 Task: Search one way flight ticket for 2 adults, 2 children, 2 infants in seat in first from St. George: St. George Regional Airport to Laramie: Laramie Regional Airport on 8-3-2023. Choice of flights is Emirates. Number of bags: 7 checked bags. Price is upto 76000. Outbound departure time preference is 13:30.
Action: Mouse moved to (318, 132)
Screenshot: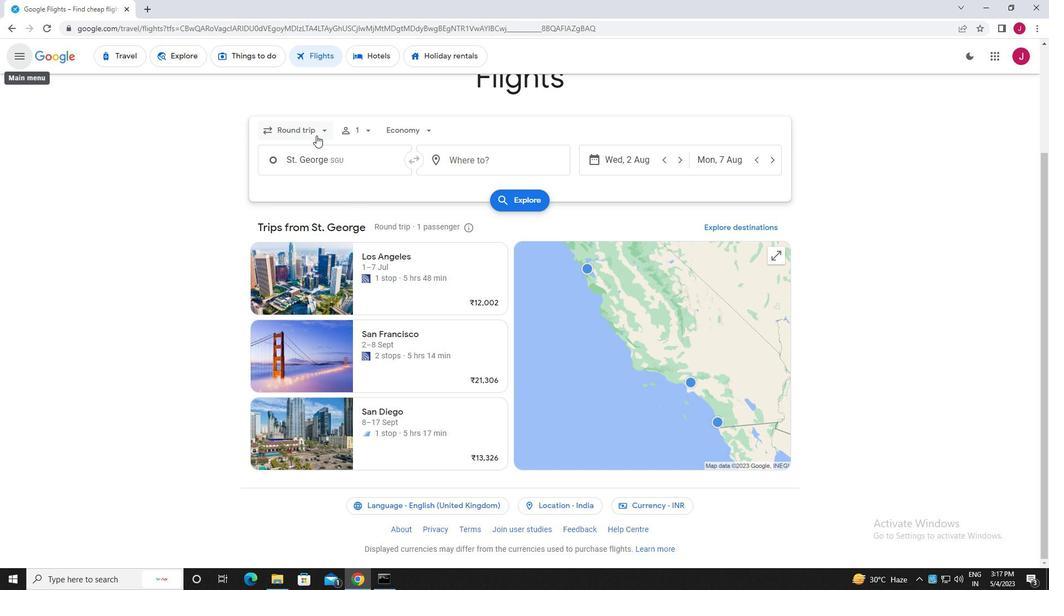 
Action: Mouse pressed left at (318, 132)
Screenshot: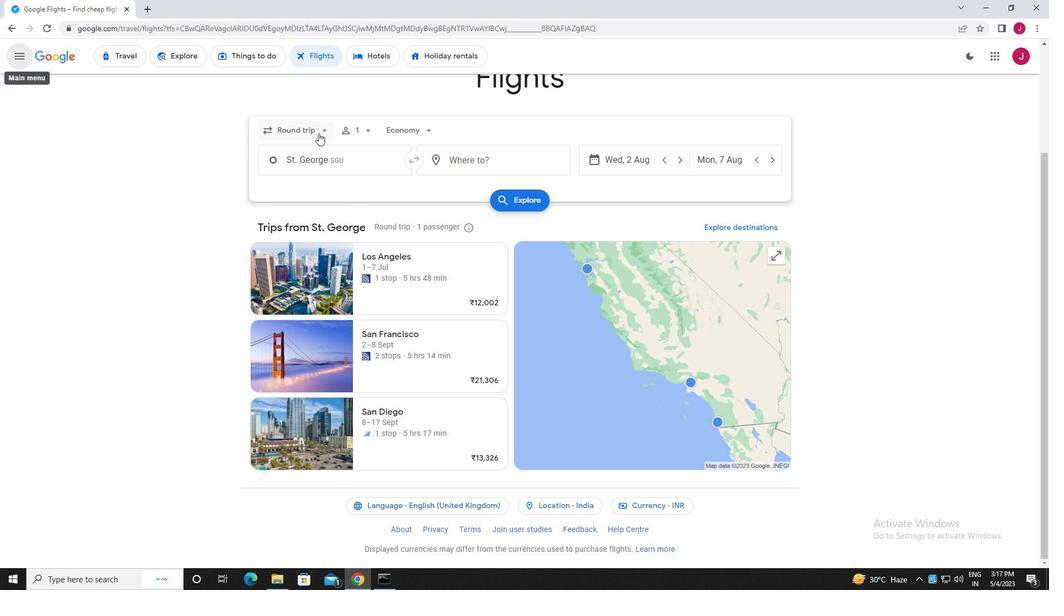 
Action: Mouse moved to (311, 177)
Screenshot: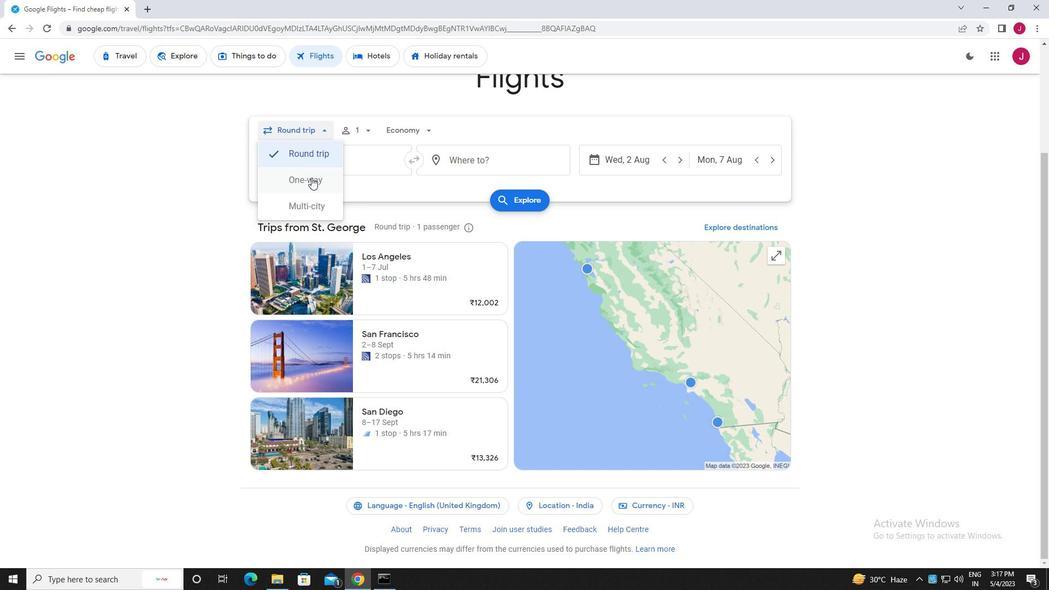 
Action: Mouse pressed left at (311, 177)
Screenshot: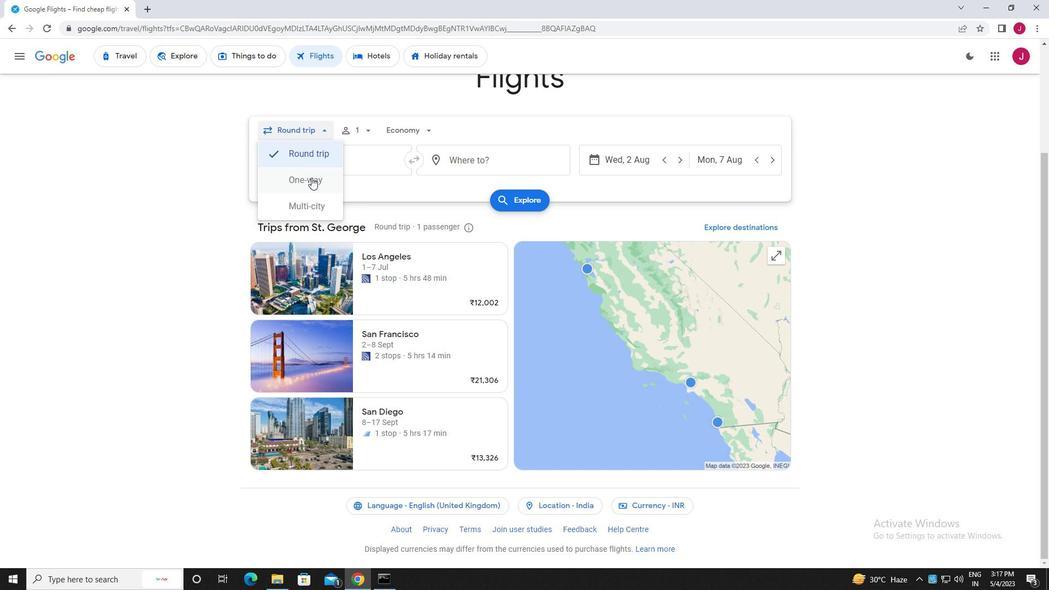 
Action: Mouse moved to (359, 128)
Screenshot: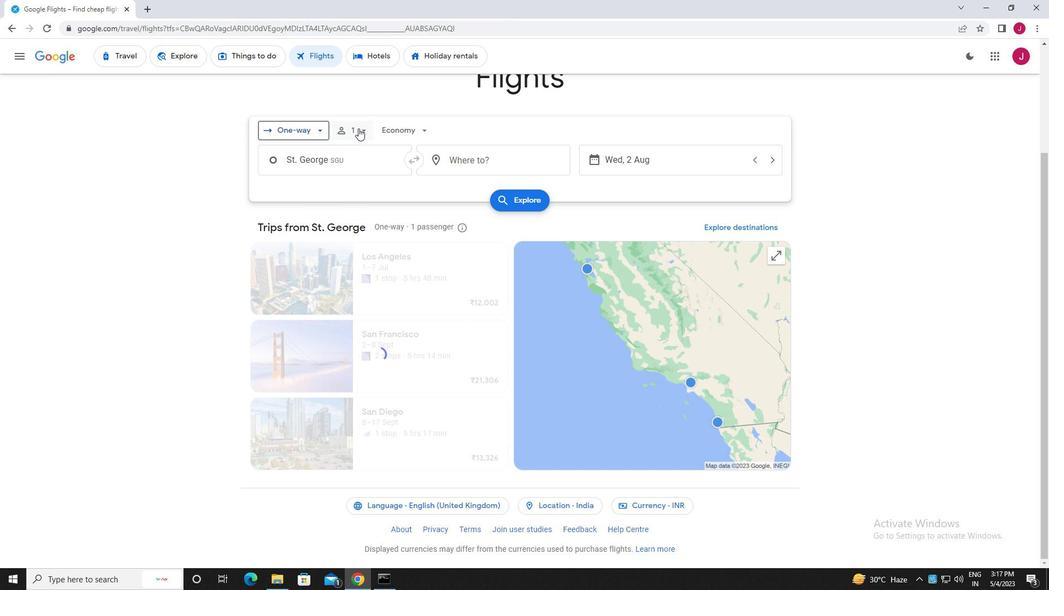 
Action: Mouse pressed left at (359, 128)
Screenshot: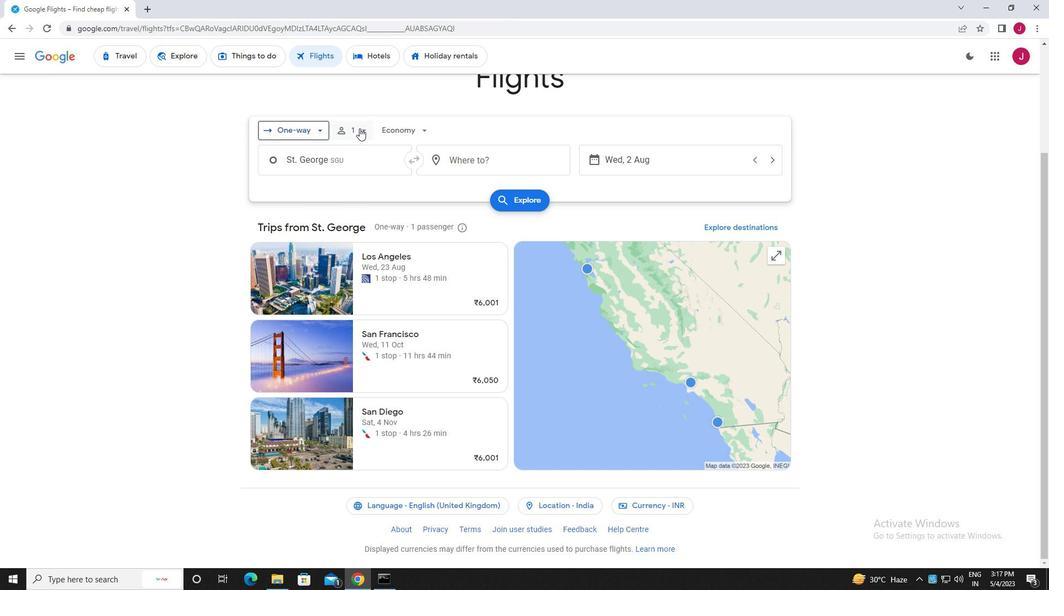 
Action: Mouse moved to (444, 159)
Screenshot: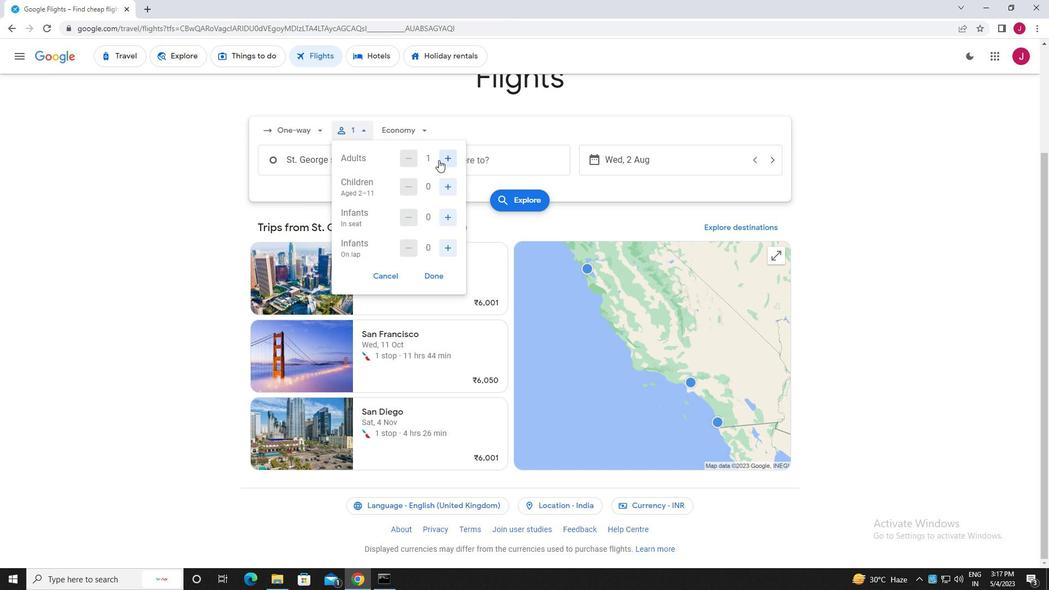 
Action: Mouse pressed left at (444, 159)
Screenshot: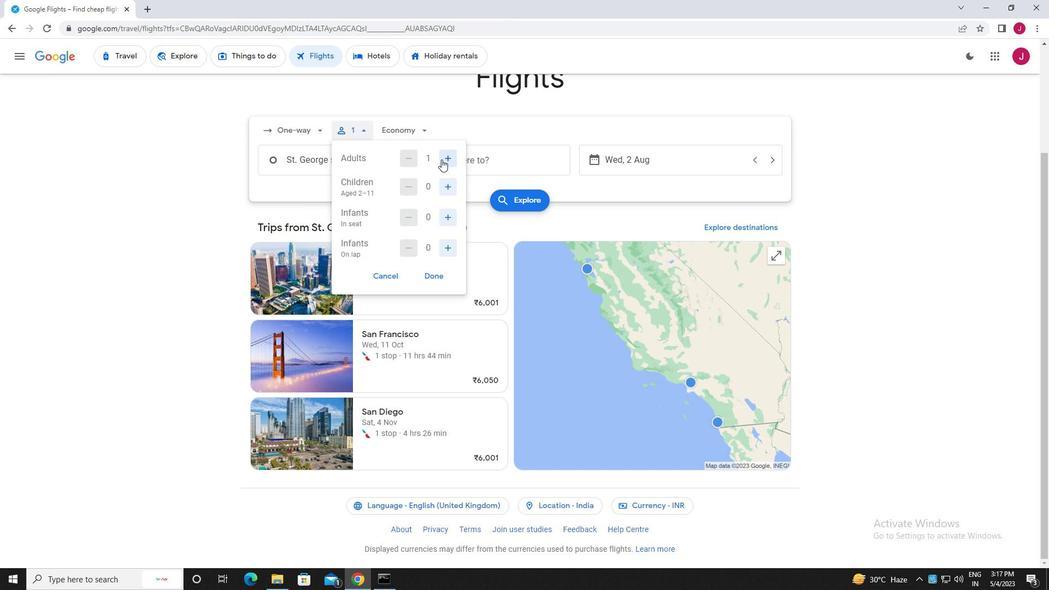 
Action: Mouse moved to (448, 191)
Screenshot: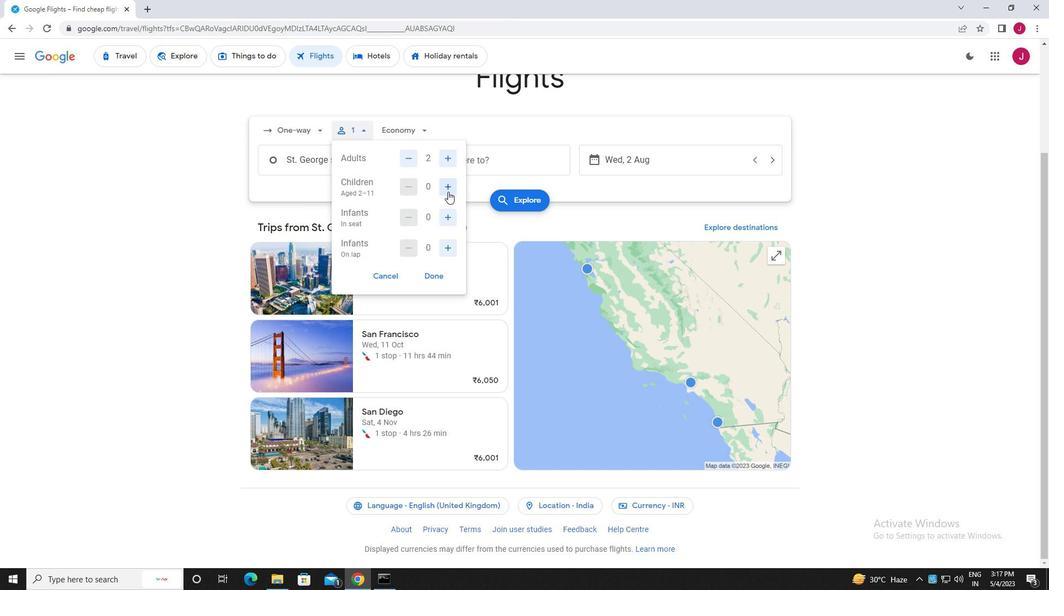 
Action: Mouse pressed left at (448, 191)
Screenshot: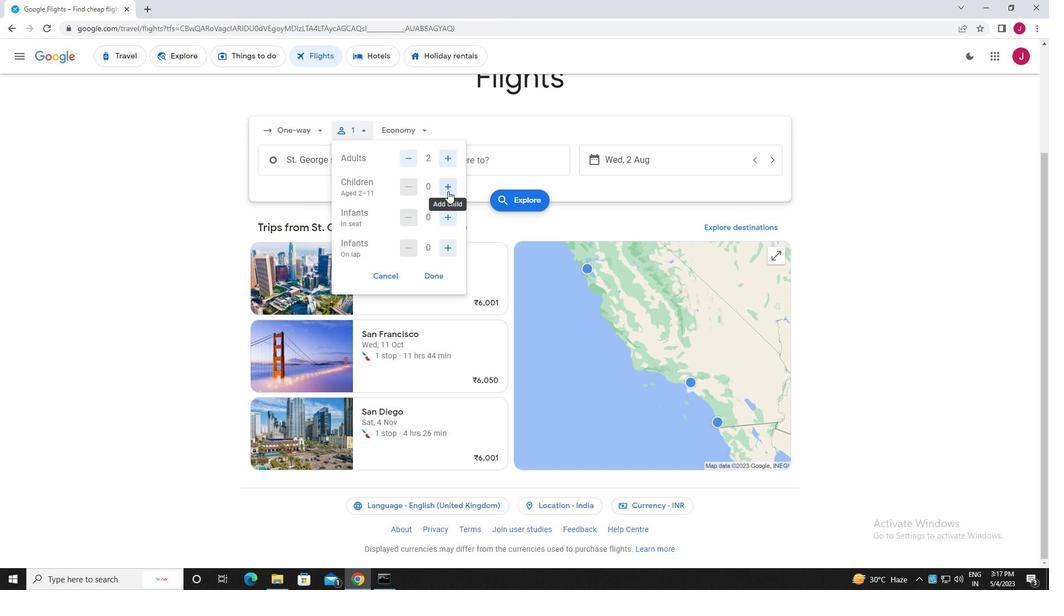 
Action: Mouse pressed left at (448, 191)
Screenshot: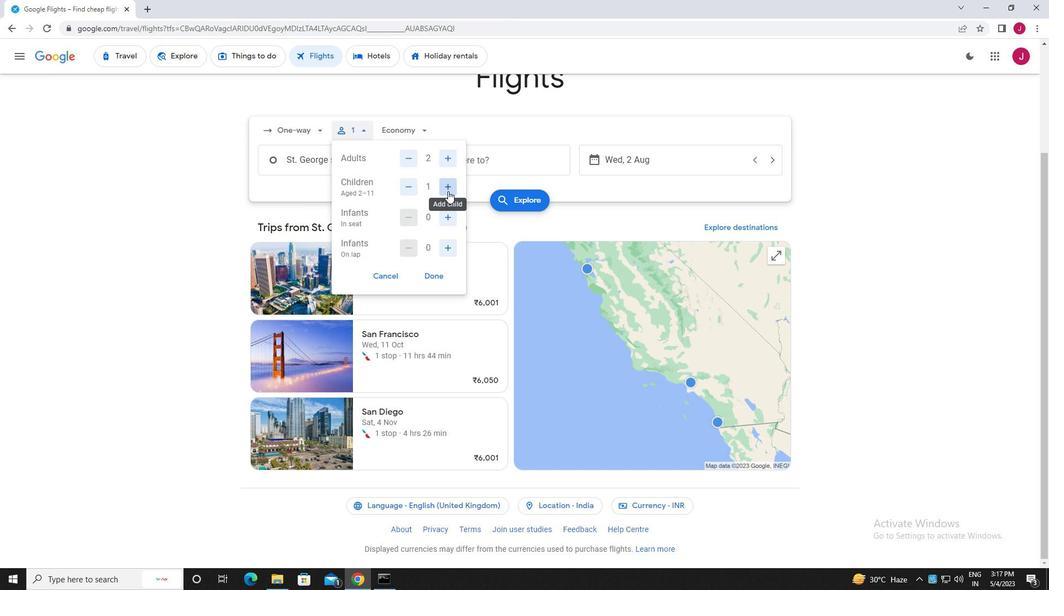 
Action: Mouse moved to (447, 219)
Screenshot: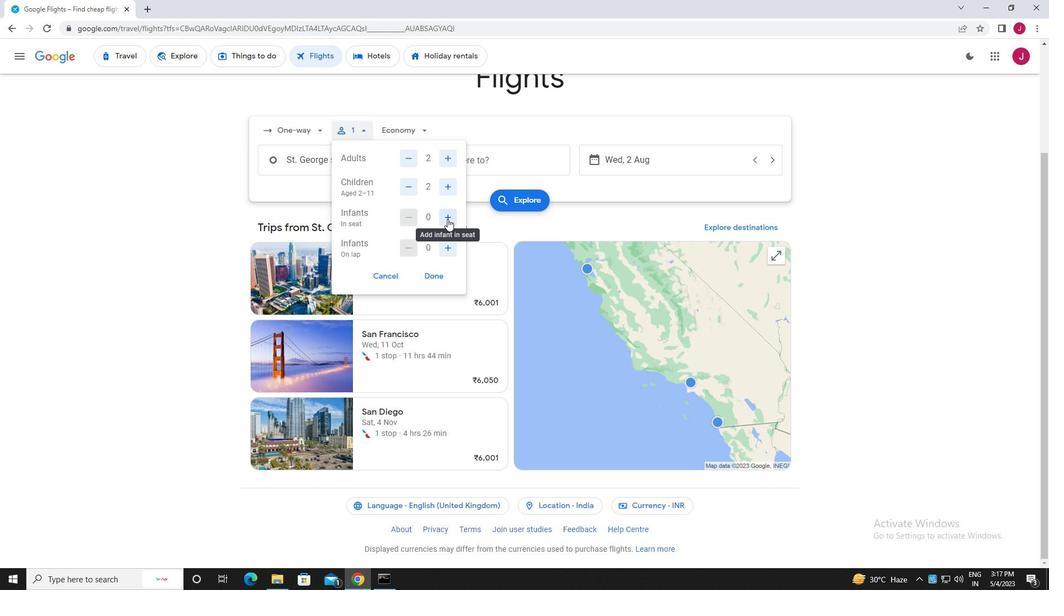 
Action: Mouse pressed left at (447, 219)
Screenshot: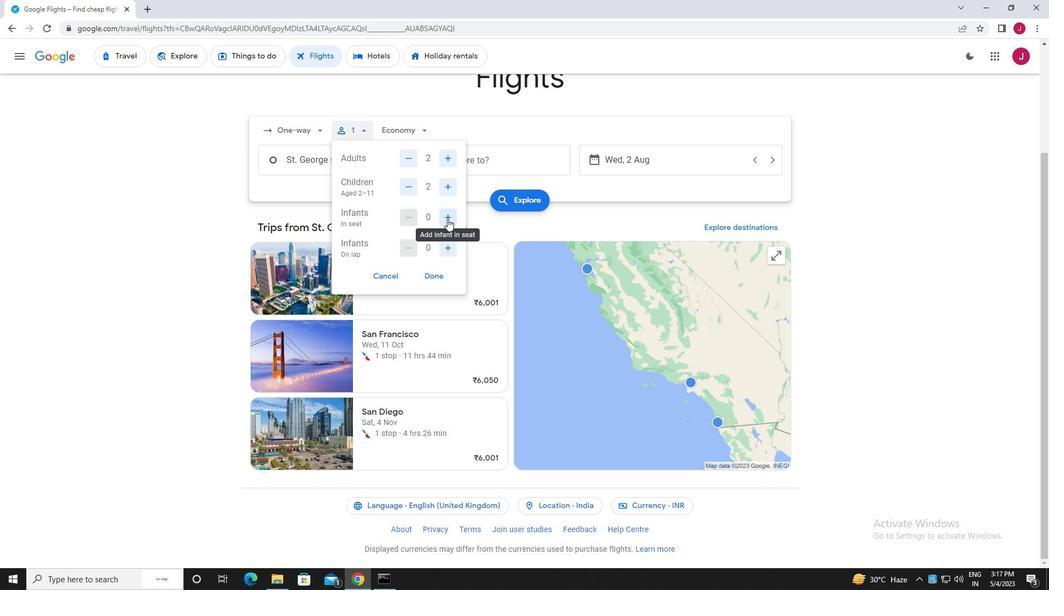 
Action: Mouse pressed left at (447, 219)
Screenshot: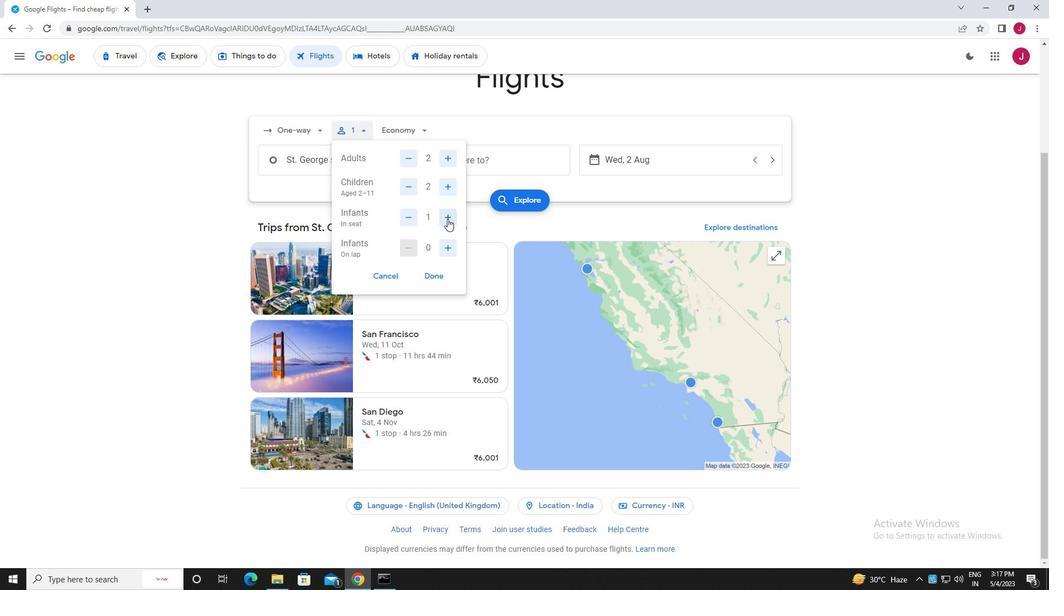 
Action: Mouse moved to (437, 275)
Screenshot: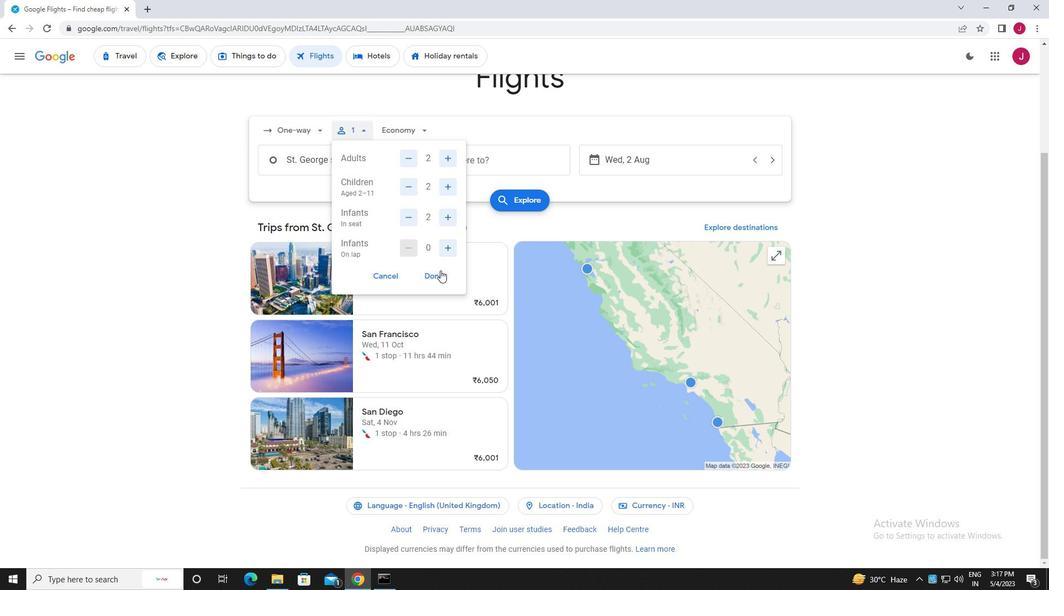 
Action: Mouse pressed left at (437, 275)
Screenshot: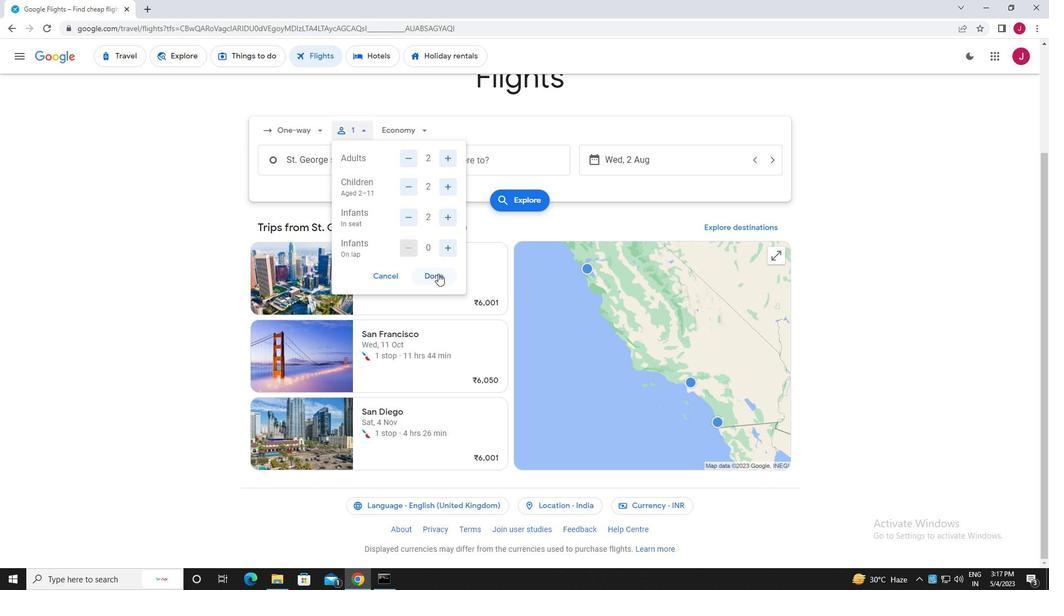 
Action: Mouse moved to (406, 131)
Screenshot: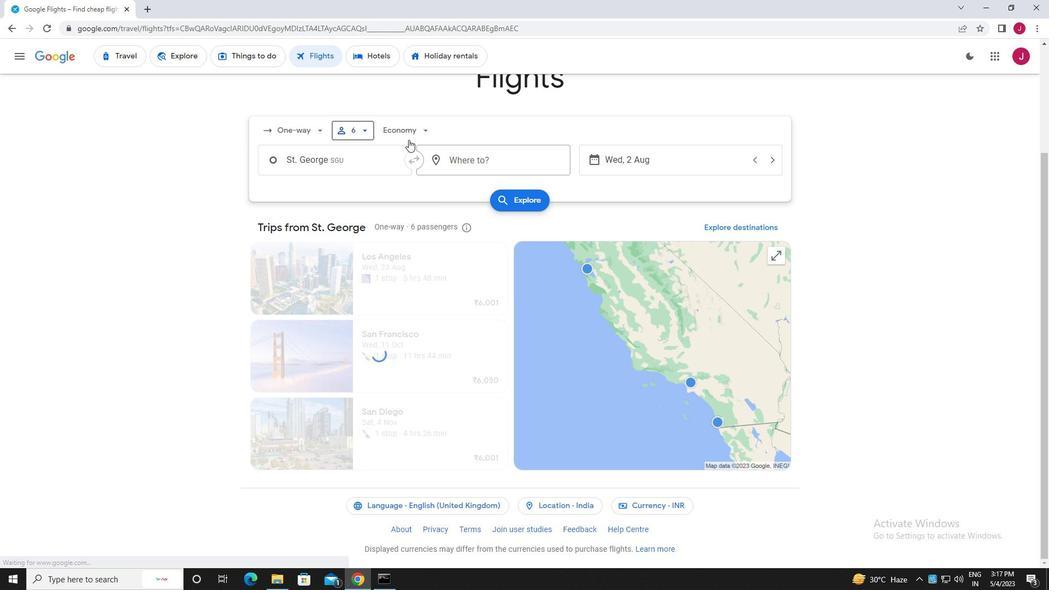 
Action: Mouse pressed left at (406, 131)
Screenshot: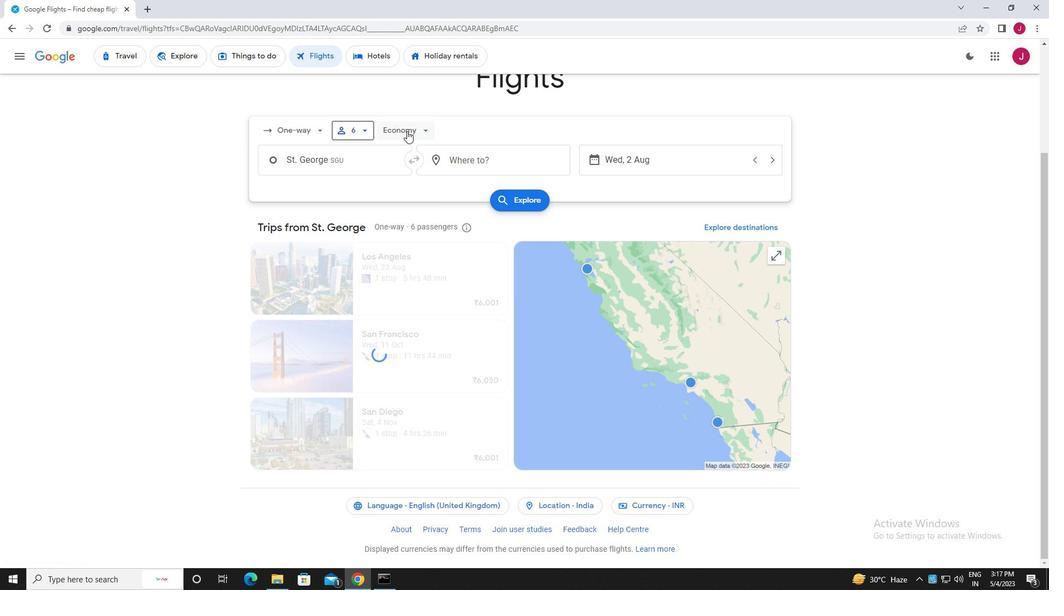 
Action: Mouse moved to (419, 231)
Screenshot: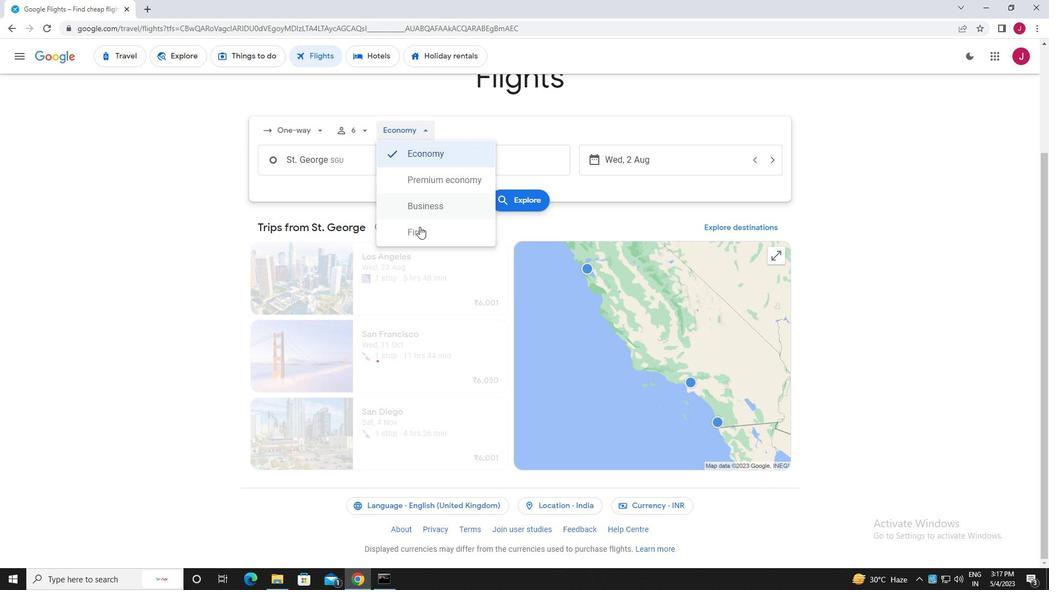 
Action: Mouse pressed left at (419, 231)
Screenshot: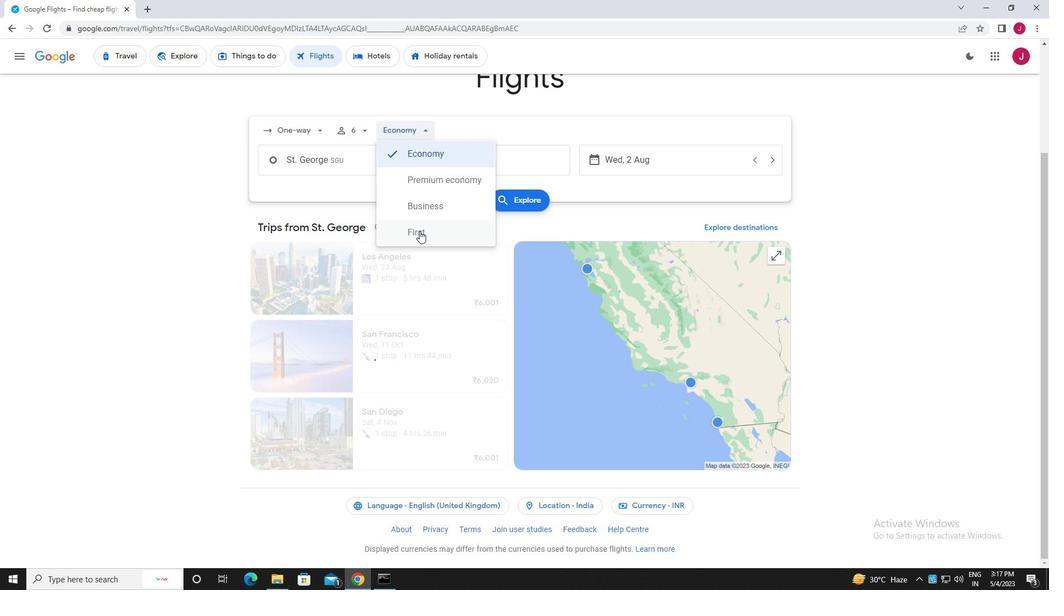 
Action: Mouse moved to (358, 159)
Screenshot: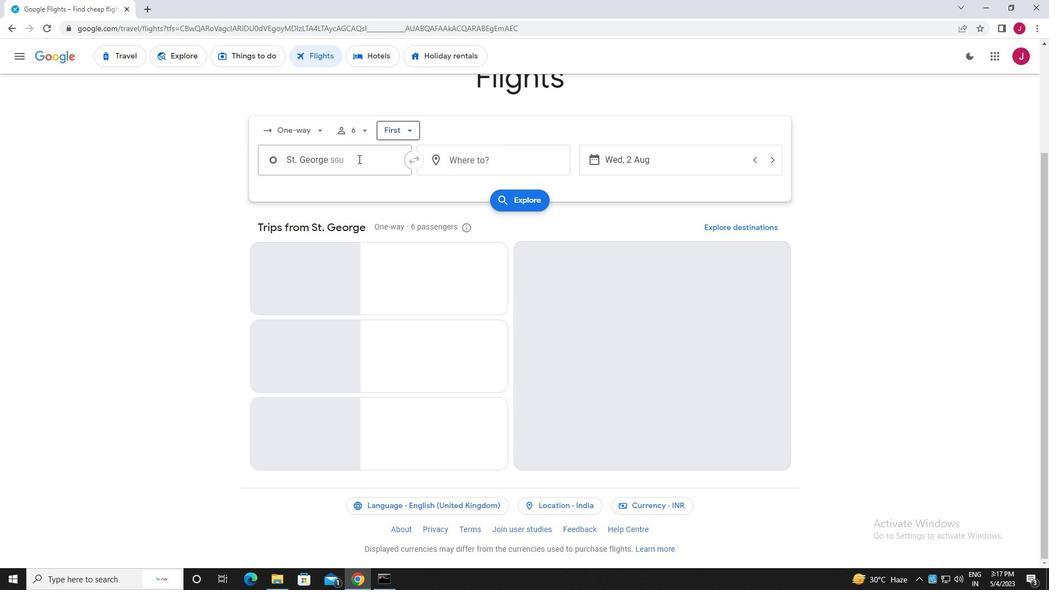 
Action: Mouse pressed left at (358, 159)
Screenshot: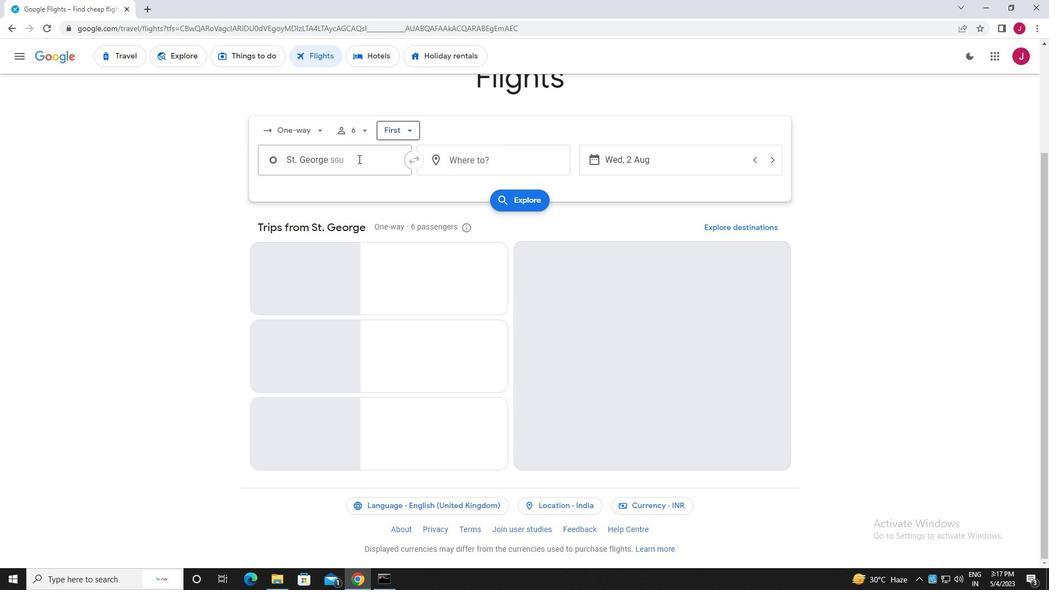 
Action: Mouse moved to (366, 159)
Screenshot: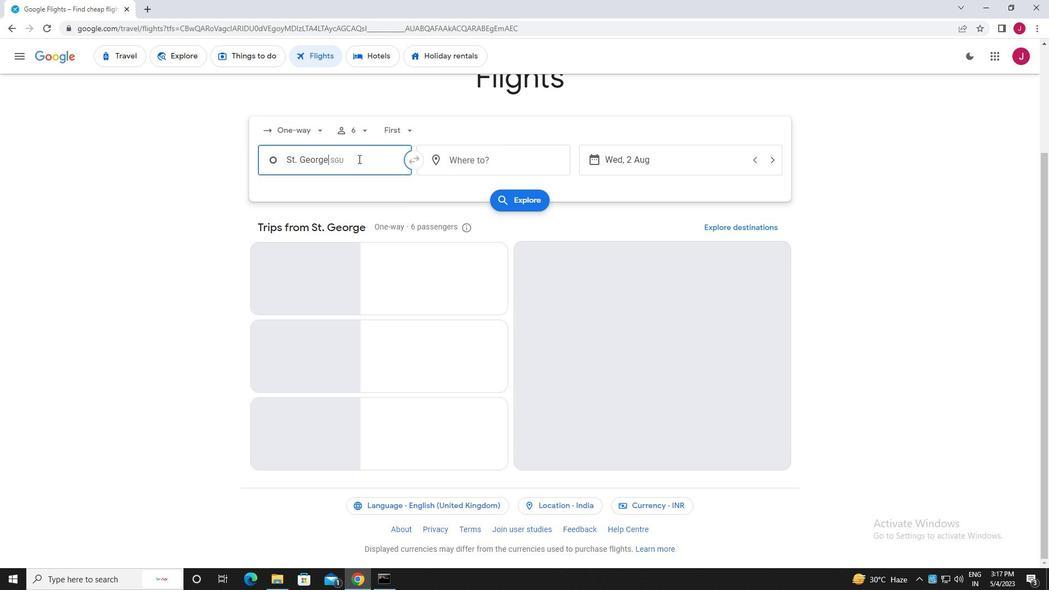 
Action: Key pressed st<Key.space>george
Screenshot: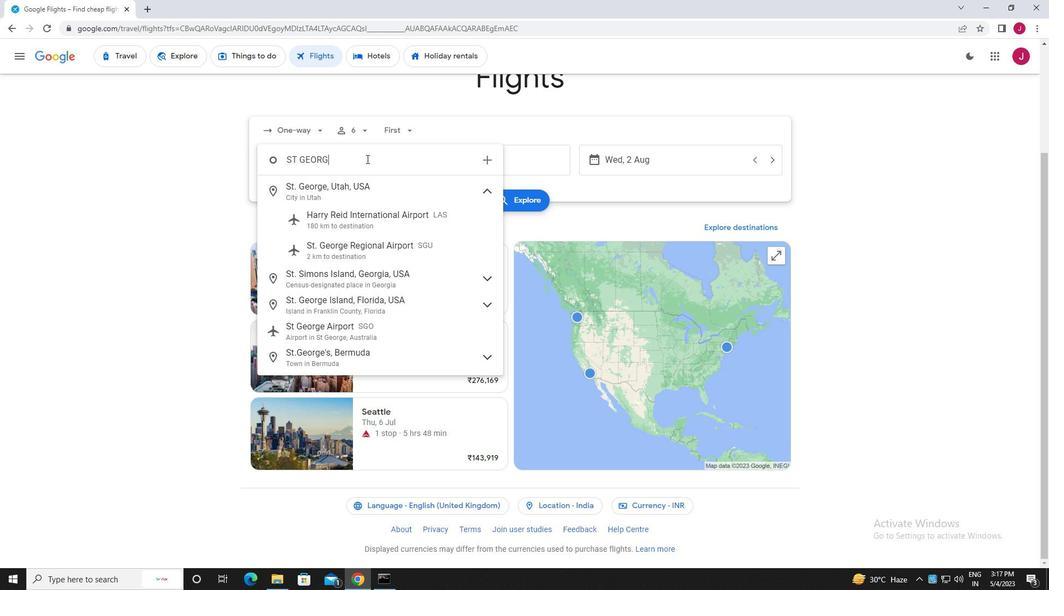 
Action: Mouse moved to (397, 251)
Screenshot: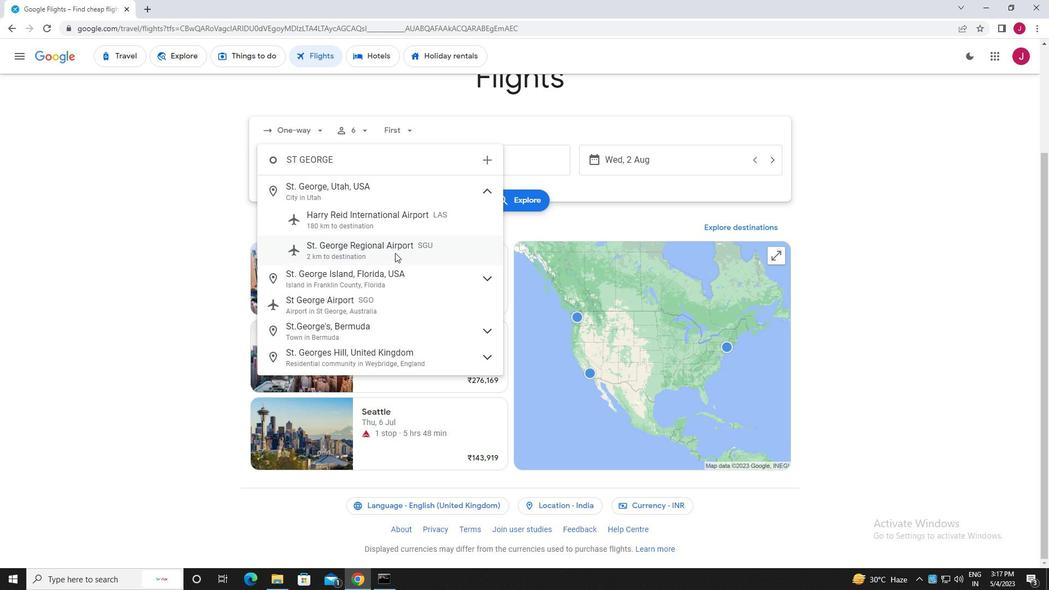 
Action: Mouse pressed left at (397, 251)
Screenshot: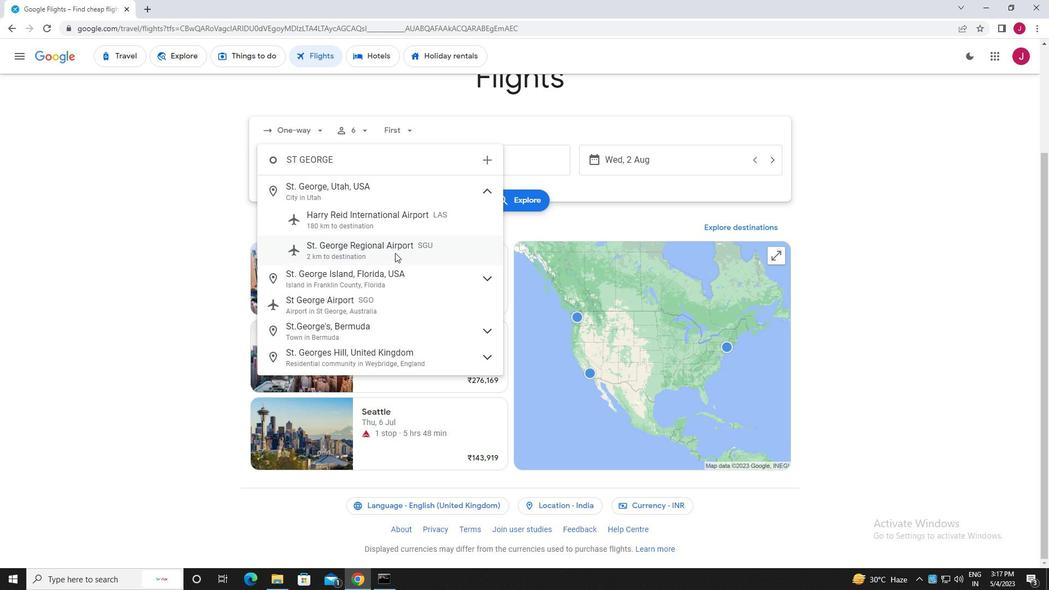 
Action: Mouse moved to (494, 166)
Screenshot: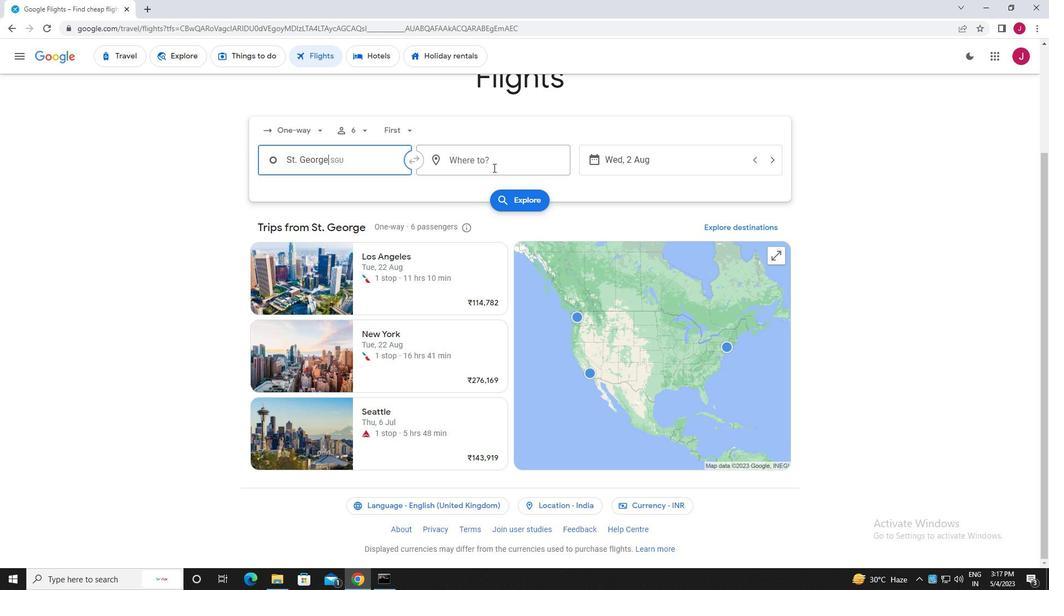 
Action: Mouse pressed left at (494, 166)
Screenshot: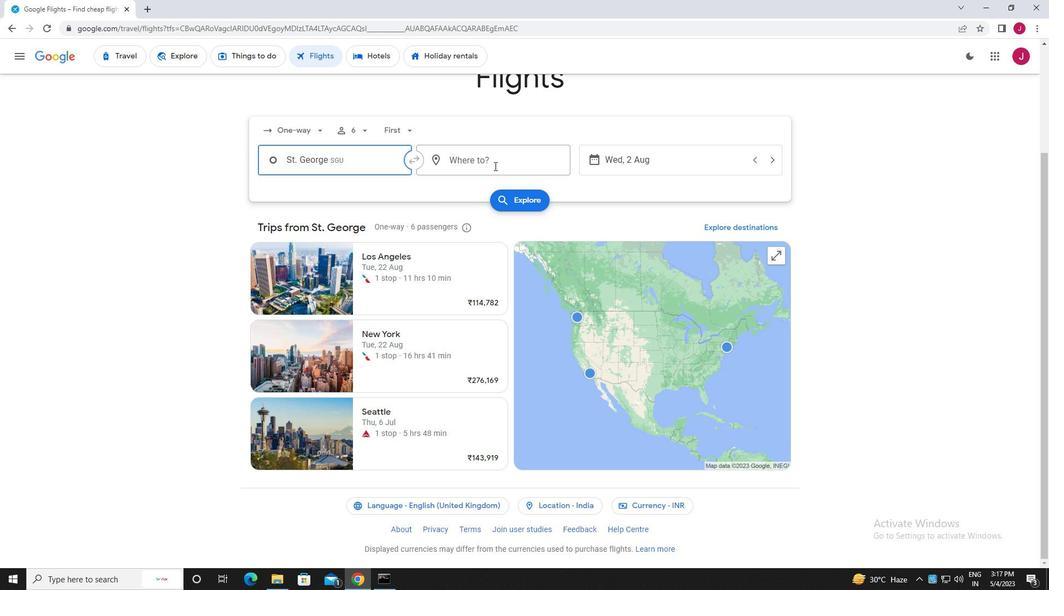 
Action: Mouse moved to (504, 166)
Screenshot: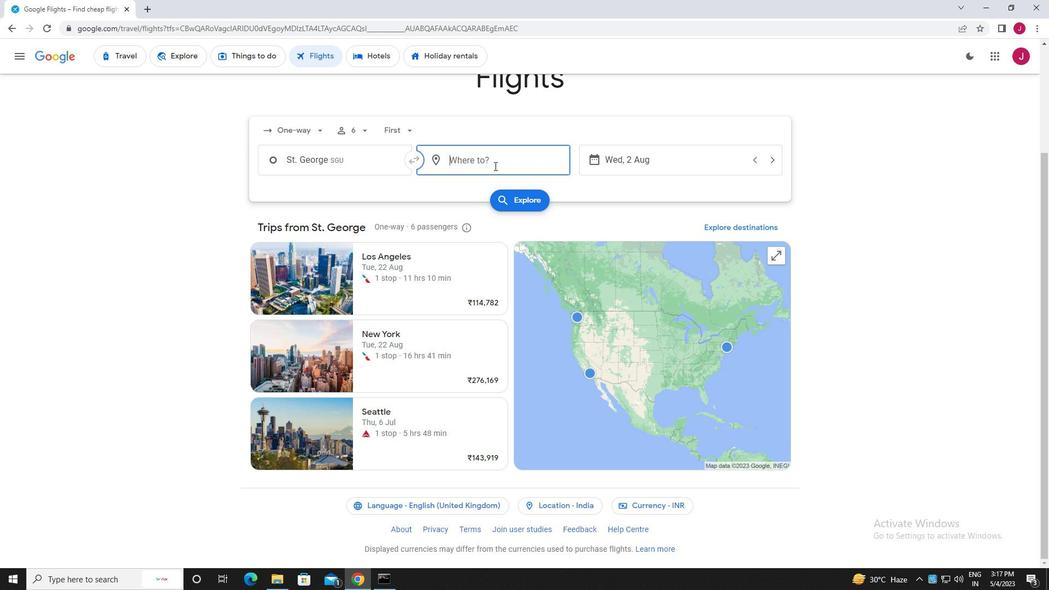 
Action: Key pressed laram
Screenshot: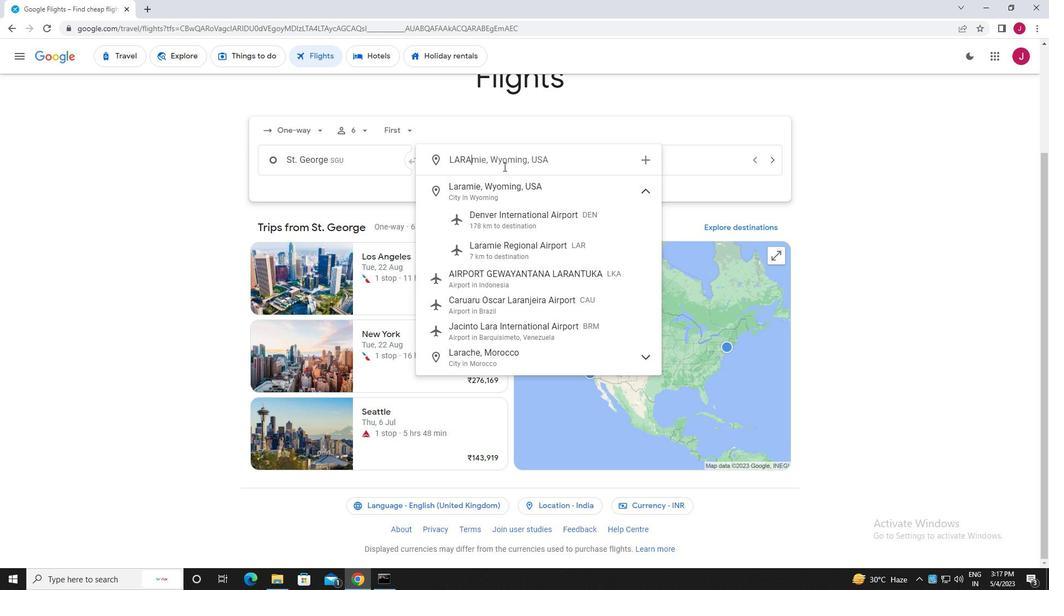 
Action: Mouse moved to (535, 242)
Screenshot: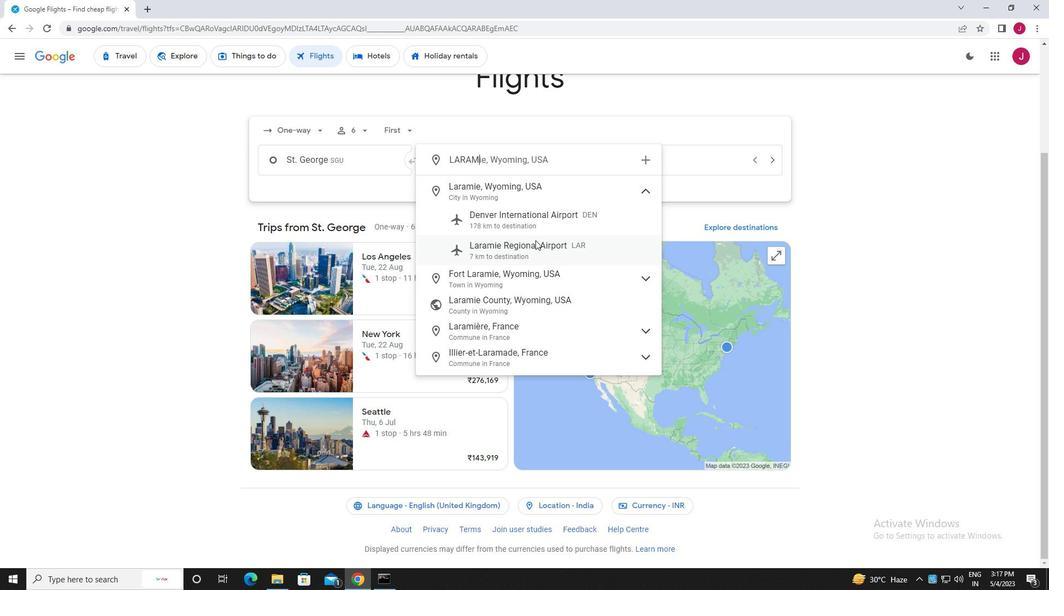 
Action: Mouse pressed left at (535, 242)
Screenshot: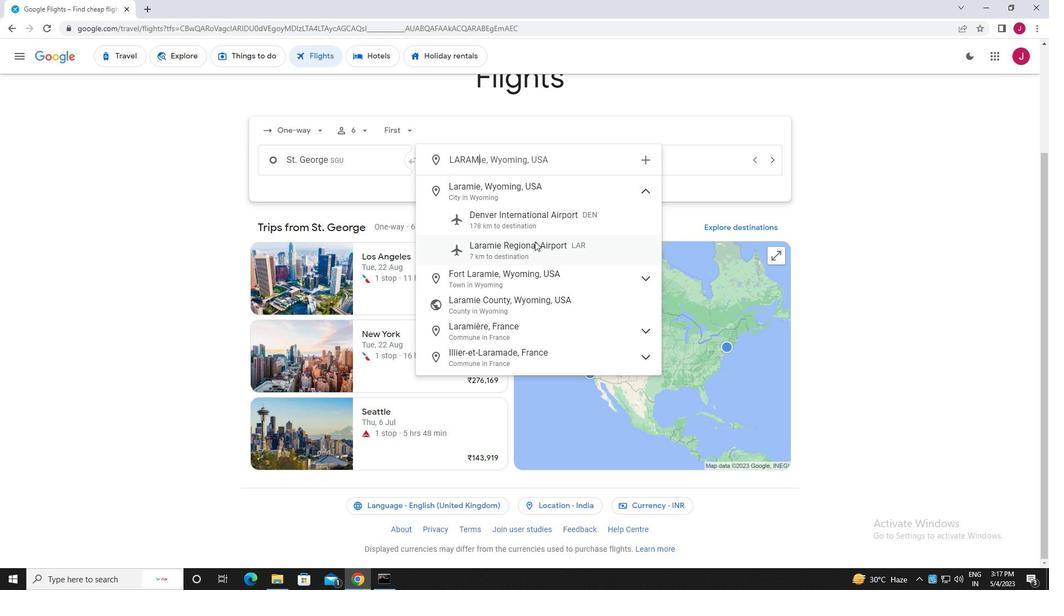 
Action: Mouse moved to (636, 162)
Screenshot: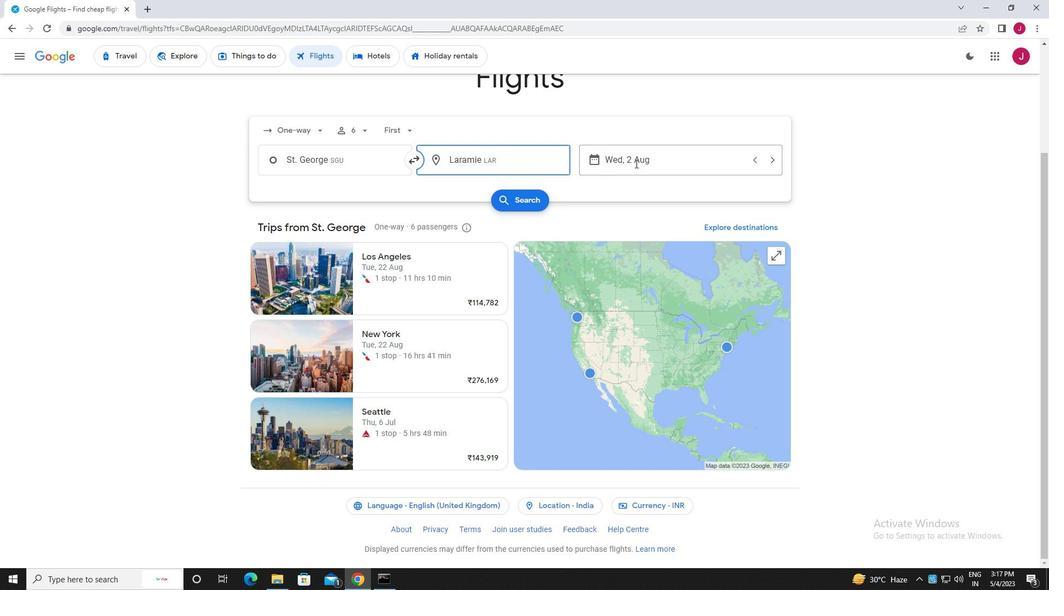 
Action: Mouse pressed left at (636, 162)
Screenshot: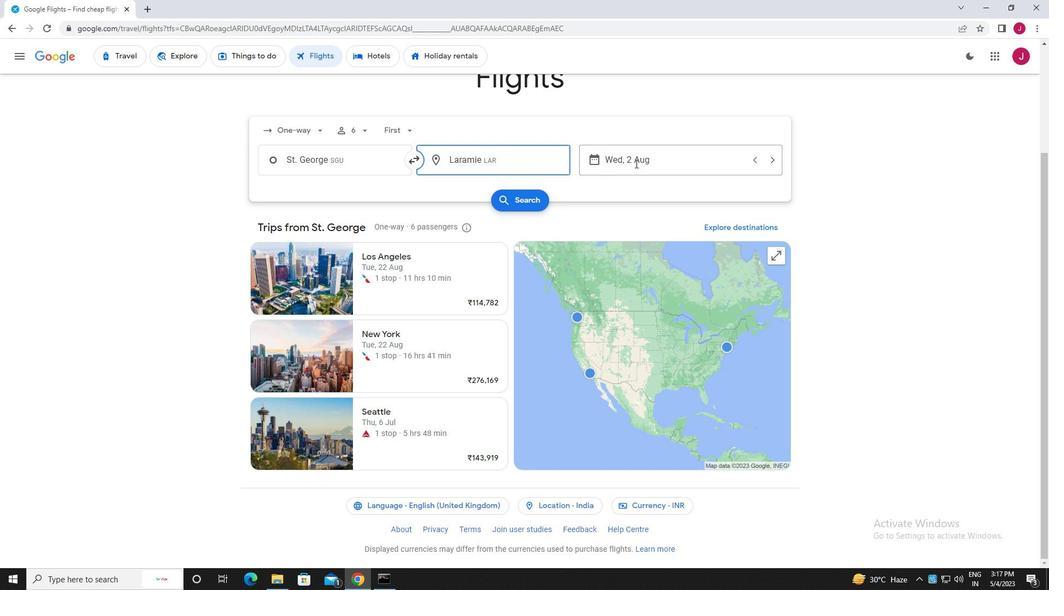 
Action: Mouse moved to (503, 246)
Screenshot: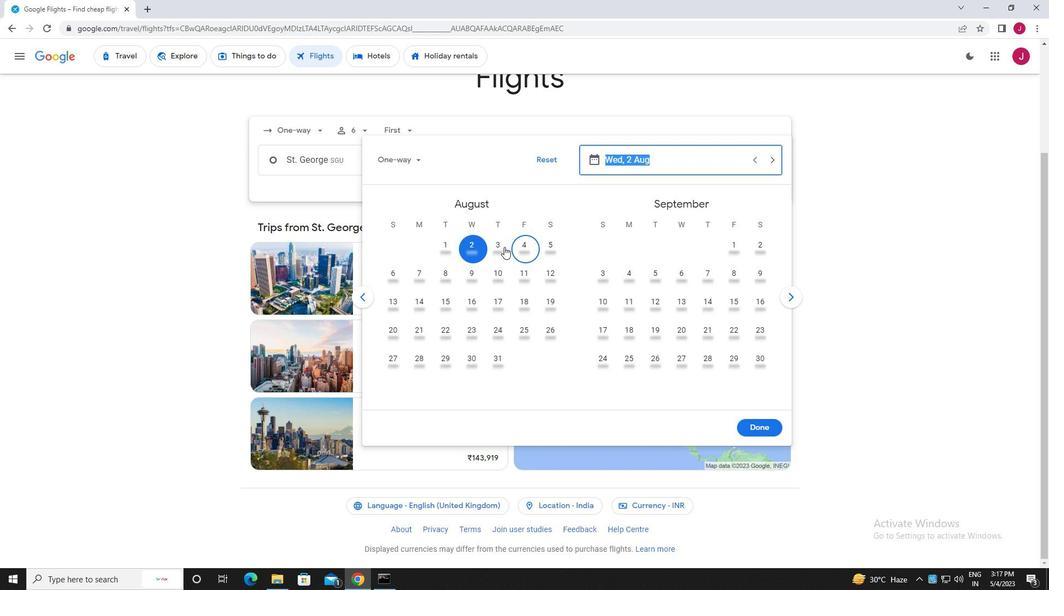 
Action: Mouse pressed left at (503, 246)
Screenshot: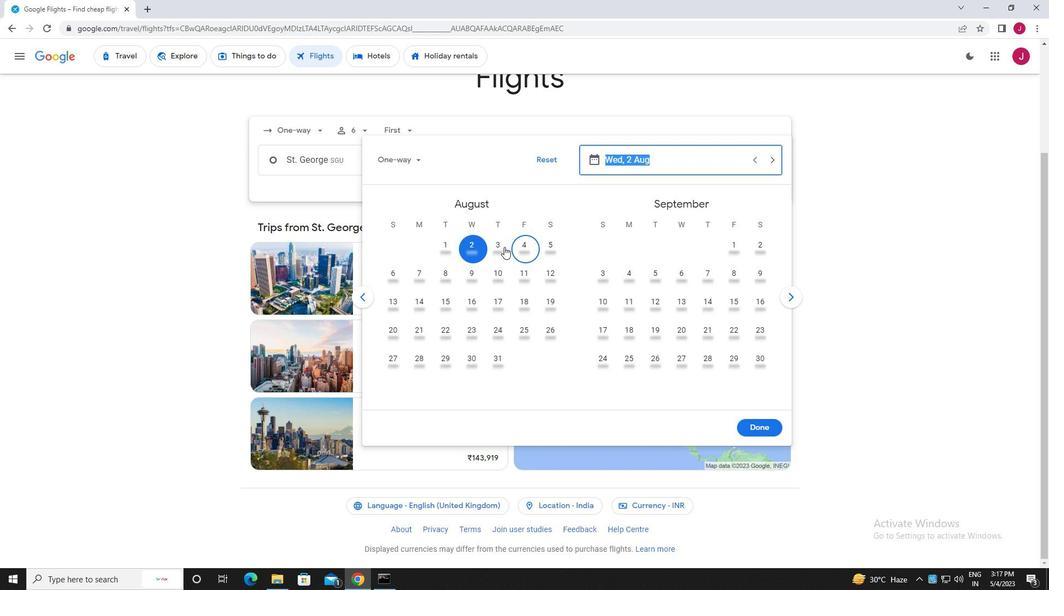 
Action: Mouse moved to (756, 427)
Screenshot: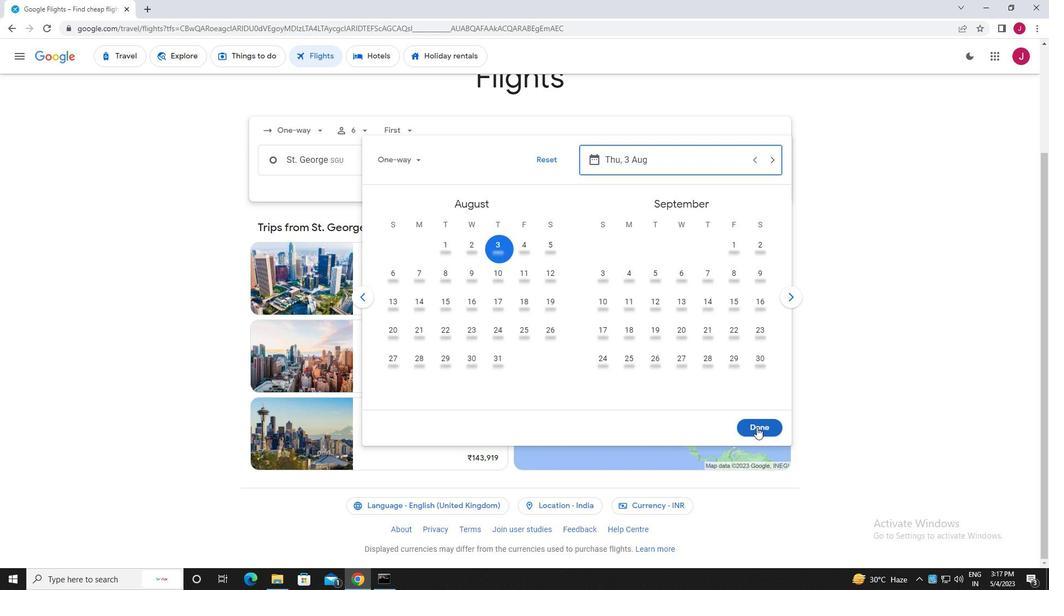 
Action: Mouse pressed left at (756, 427)
Screenshot: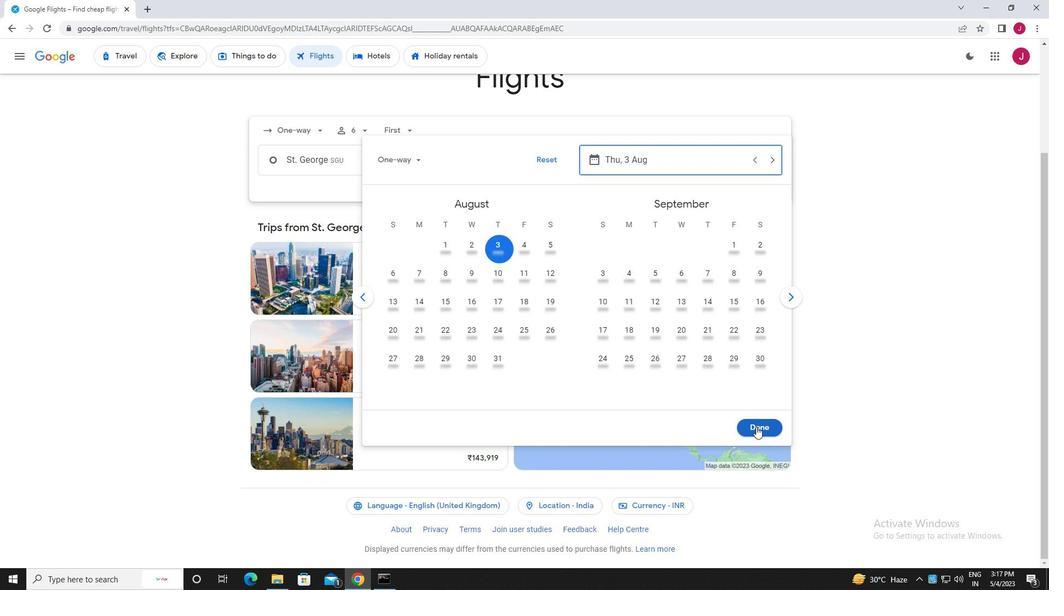 
Action: Mouse moved to (528, 200)
Screenshot: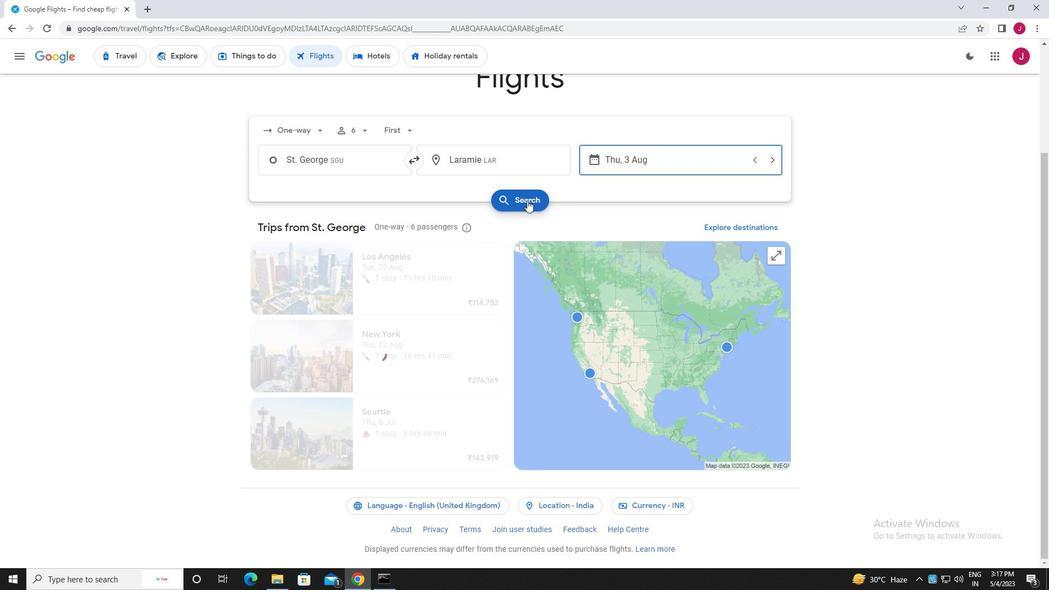 
Action: Mouse pressed left at (528, 200)
Screenshot: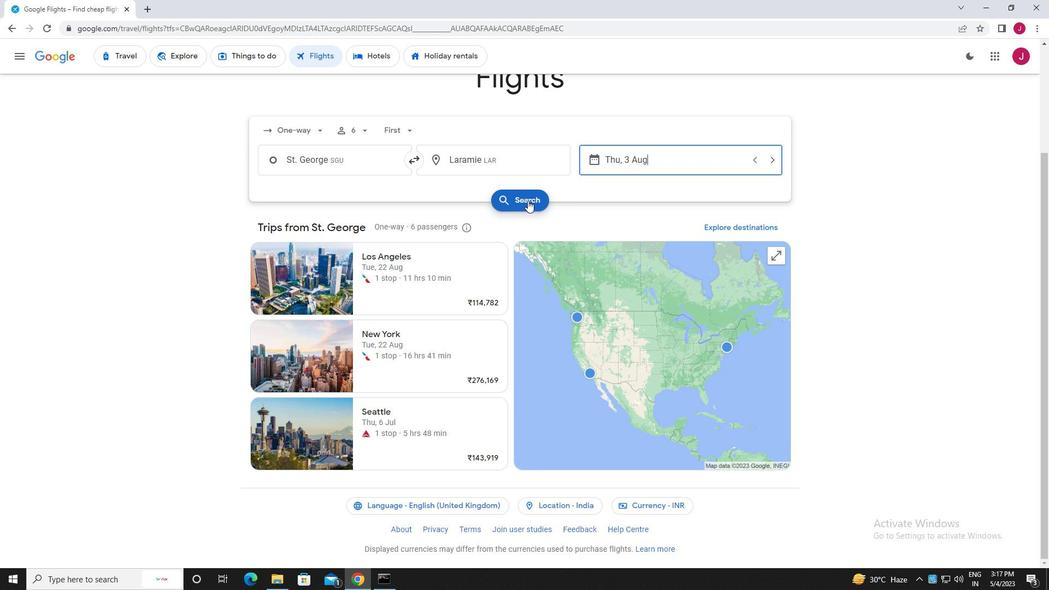
Action: Mouse moved to (285, 154)
Screenshot: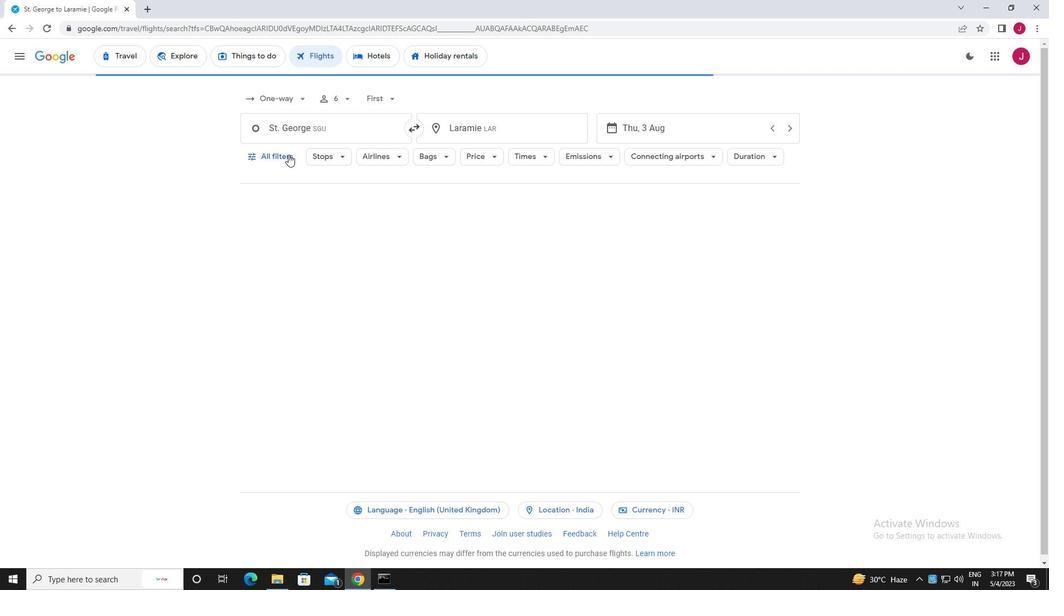 
Action: Mouse pressed left at (285, 154)
Screenshot: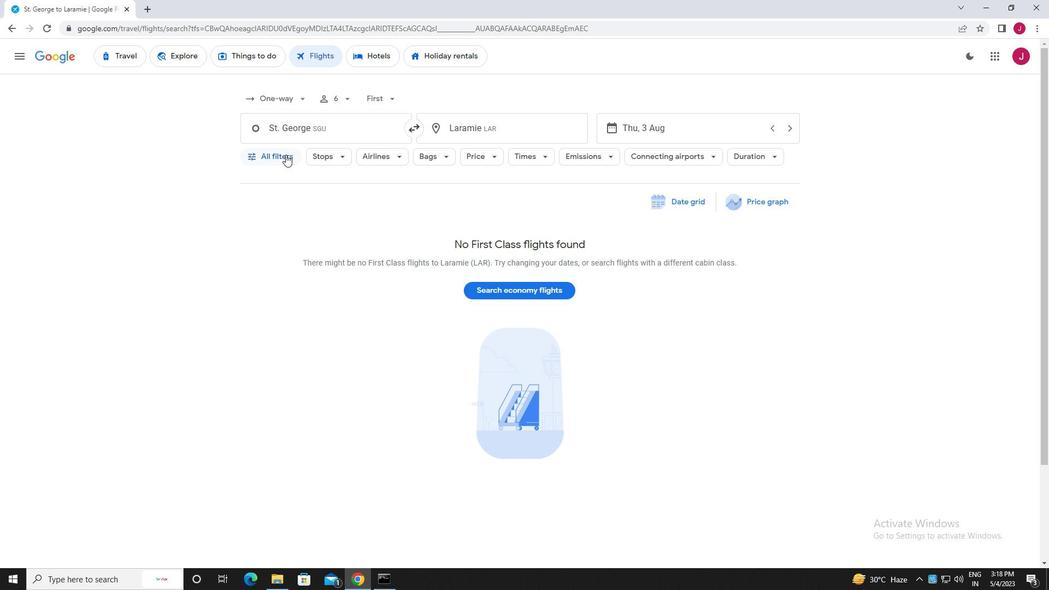 
Action: Mouse moved to (295, 193)
Screenshot: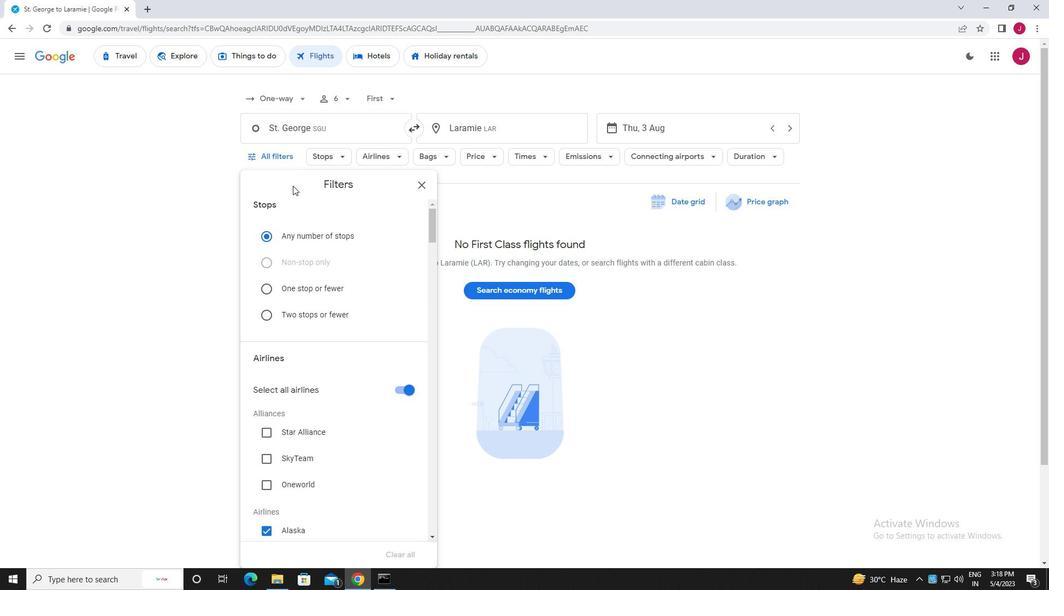 
Action: Mouse scrolled (295, 193) with delta (0, 0)
Screenshot: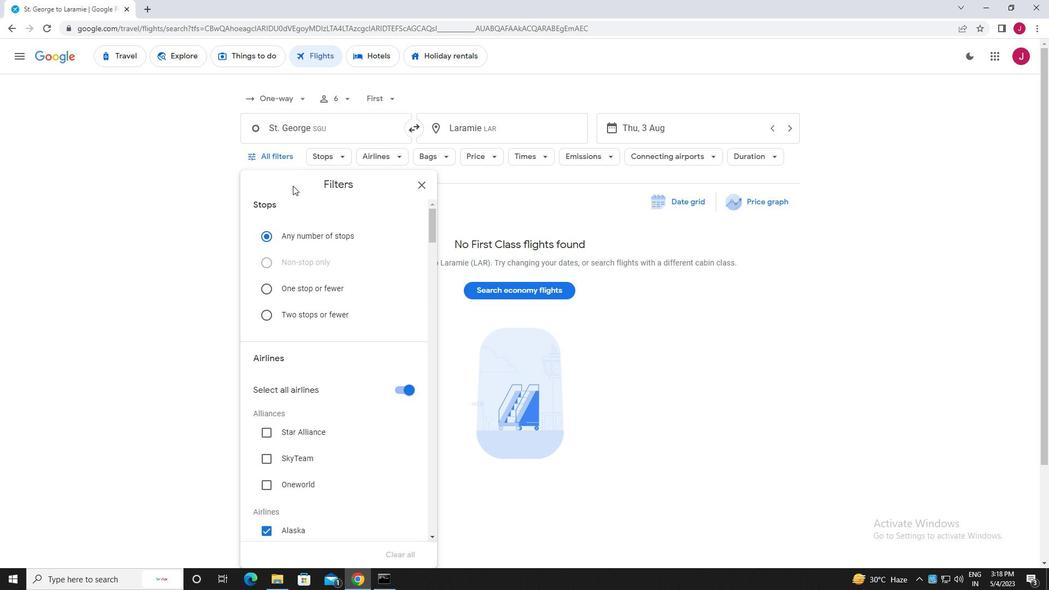 
Action: Mouse scrolled (295, 193) with delta (0, 0)
Screenshot: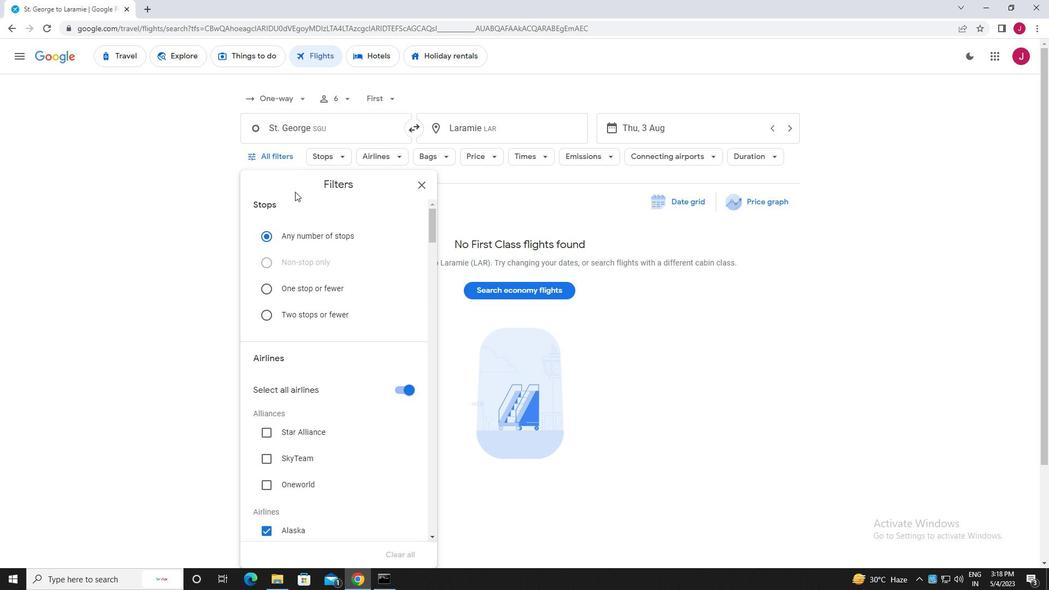 
Action: Mouse moved to (296, 194)
Screenshot: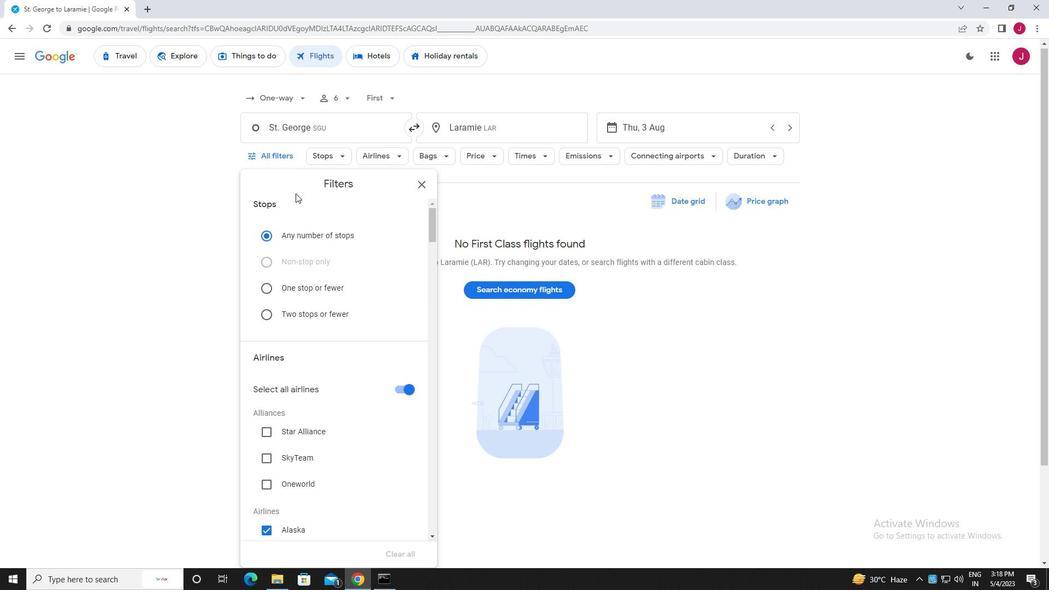 
Action: Mouse scrolled (296, 193) with delta (0, 0)
Screenshot: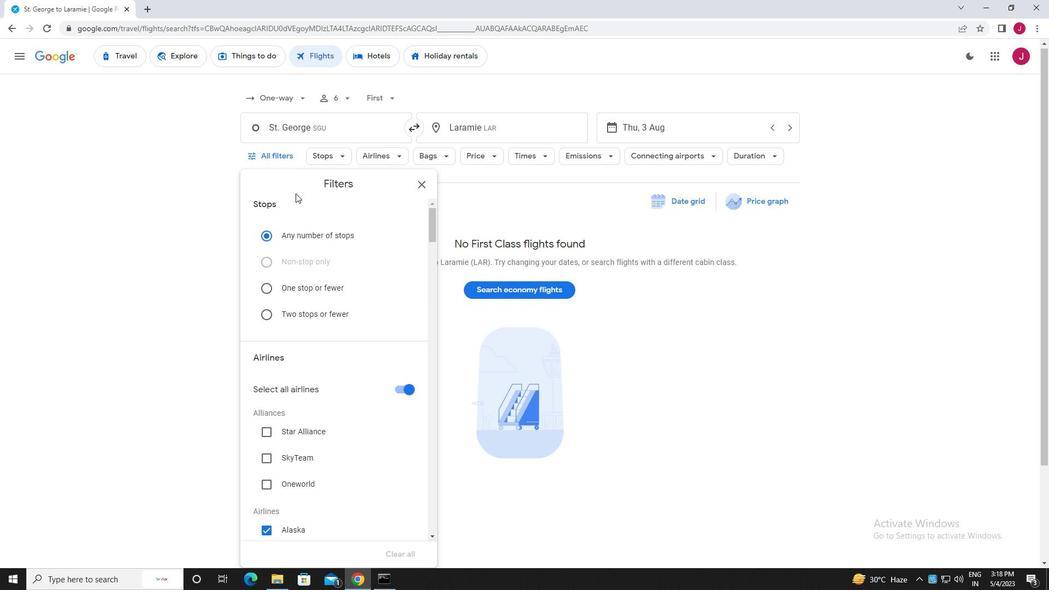 
Action: Mouse moved to (296, 194)
Screenshot: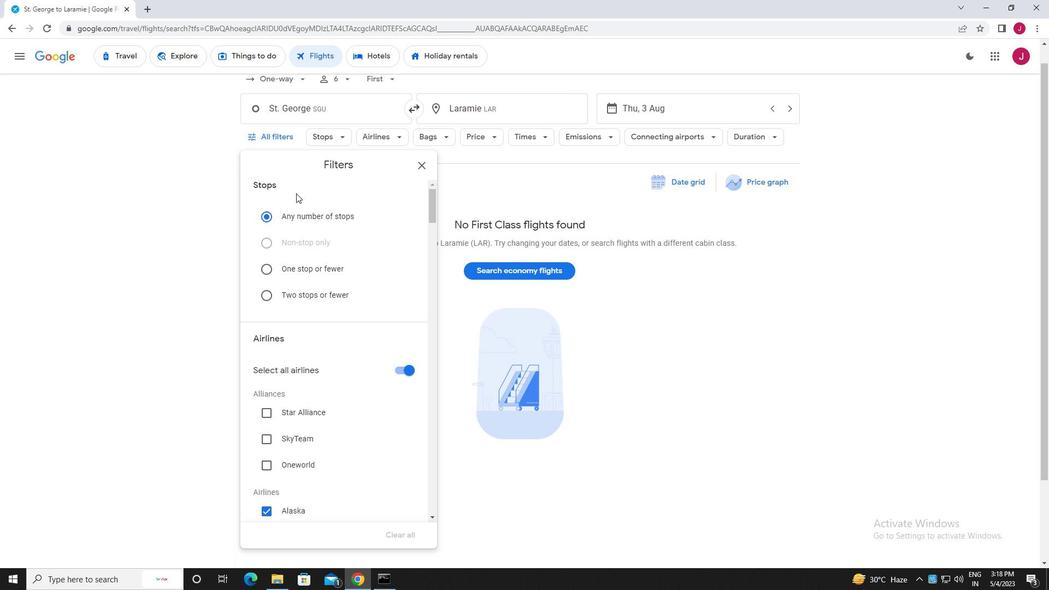 
Action: Mouse scrolled (296, 193) with delta (0, 0)
Screenshot: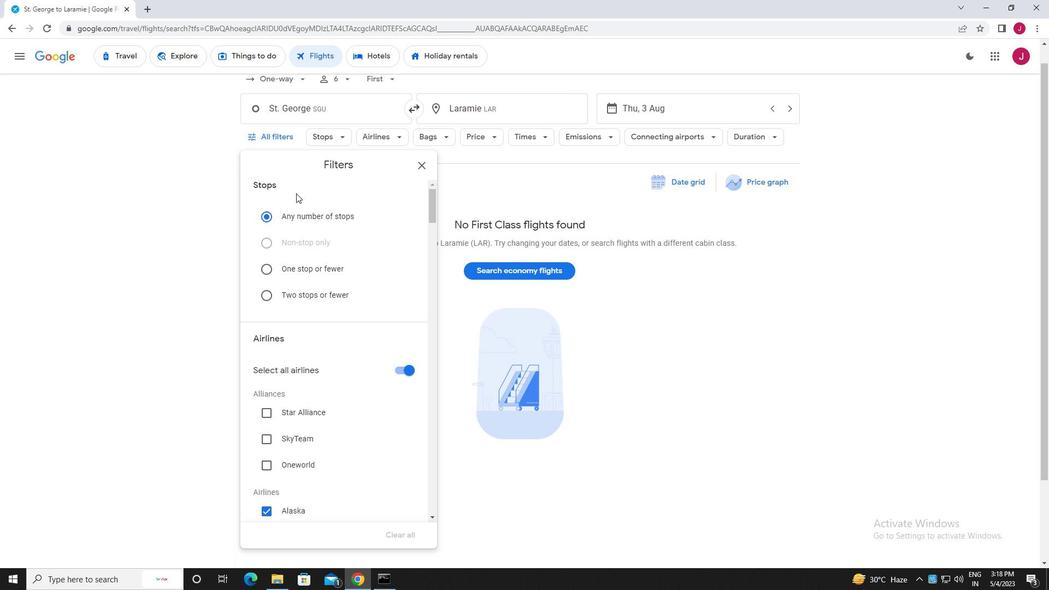 
Action: Mouse moved to (327, 199)
Screenshot: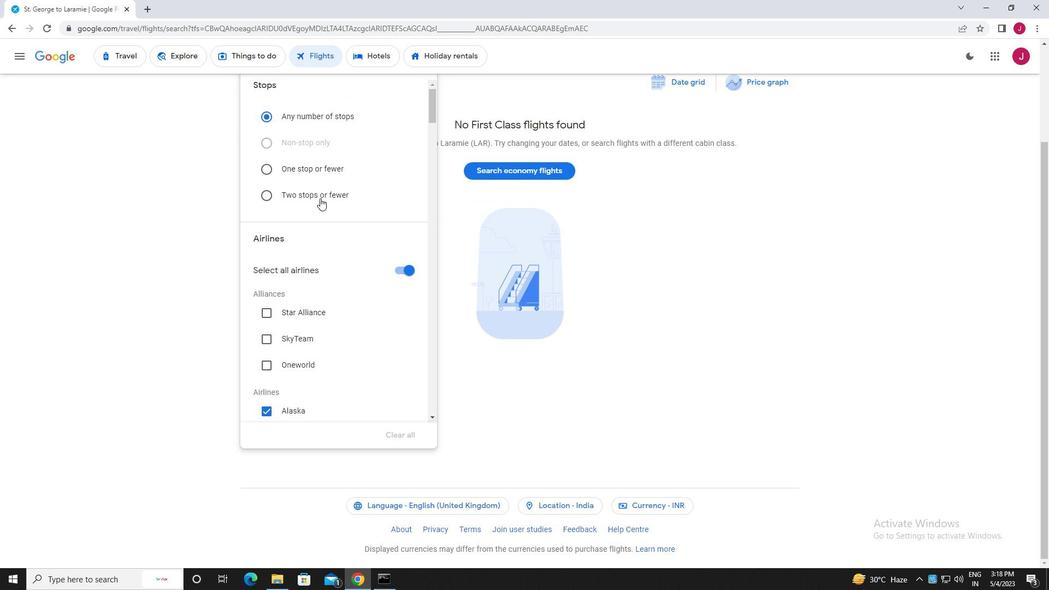 
Action: Mouse scrolled (327, 199) with delta (0, 0)
Screenshot: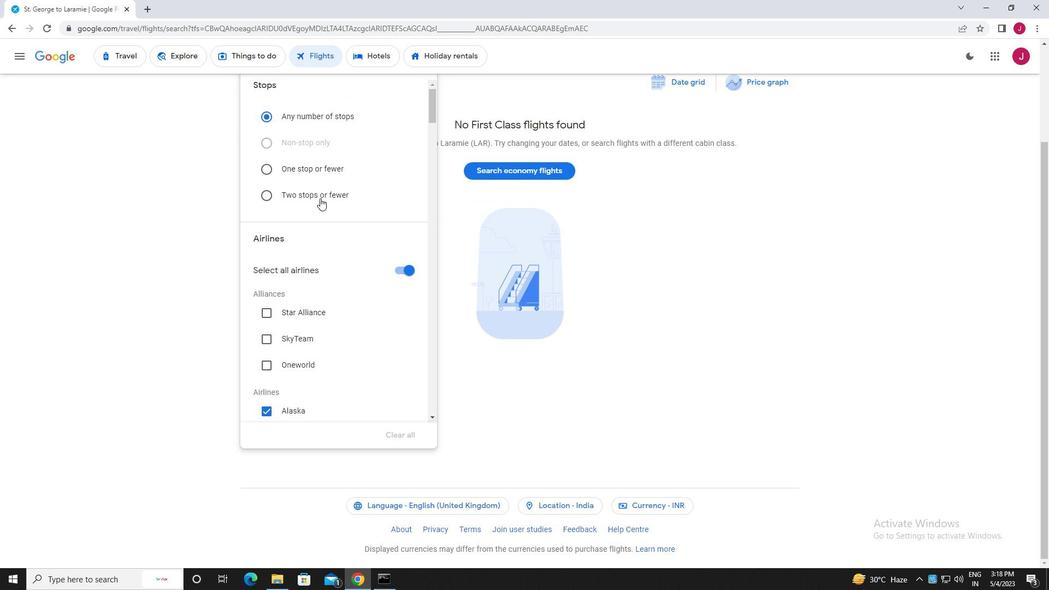 
Action: Mouse scrolled (327, 199) with delta (0, 0)
Screenshot: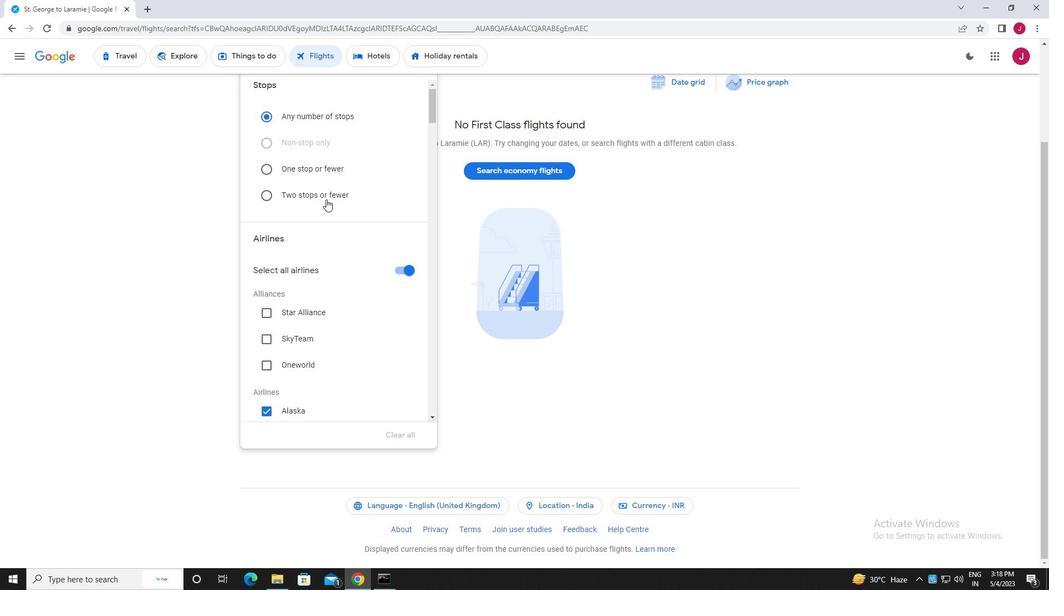 
Action: Mouse scrolled (327, 199) with delta (0, 0)
Screenshot: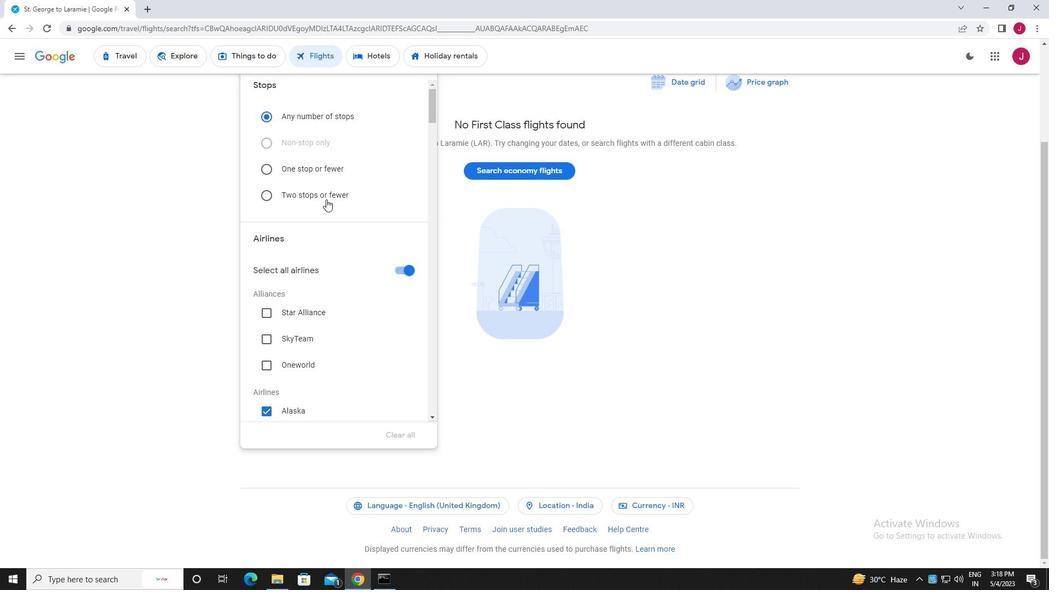 
Action: Mouse moved to (394, 109)
Screenshot: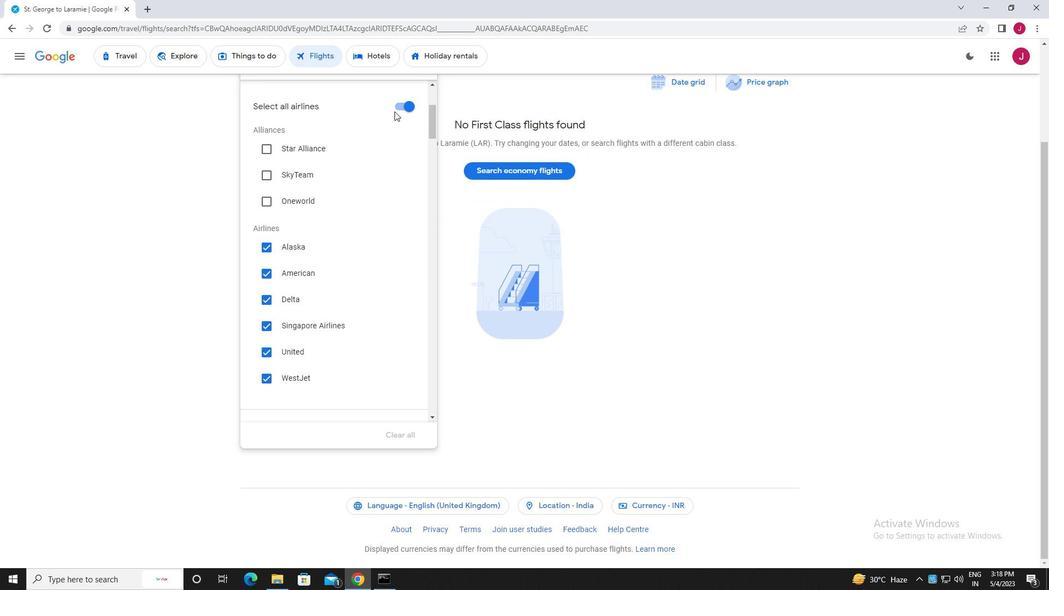 
Action: Mouse pressed left at (394, 109)
Screenshot: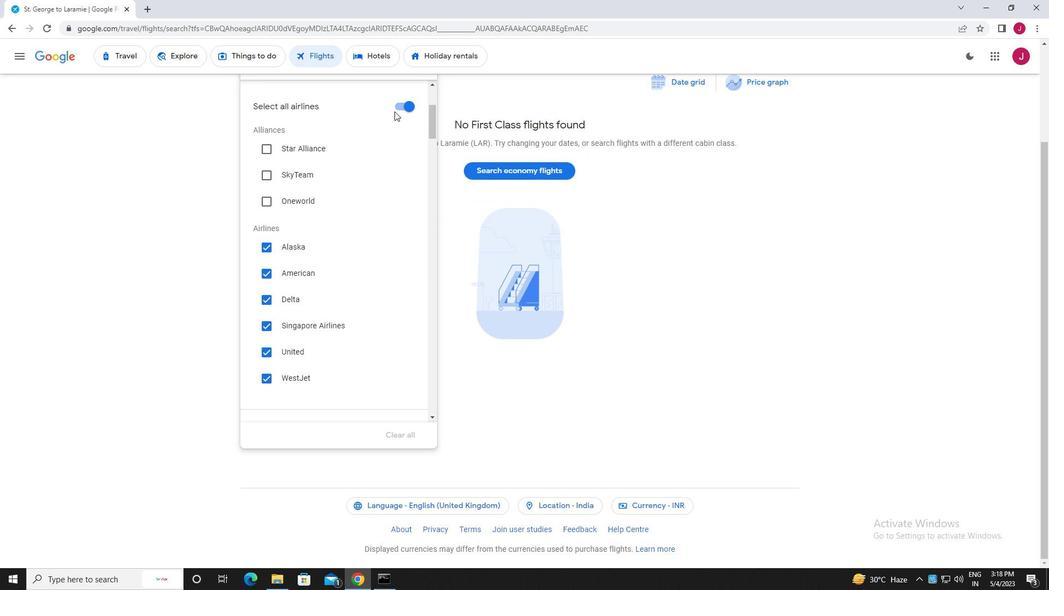 
Action: Mouse moved to (400, 106)
Screenshot: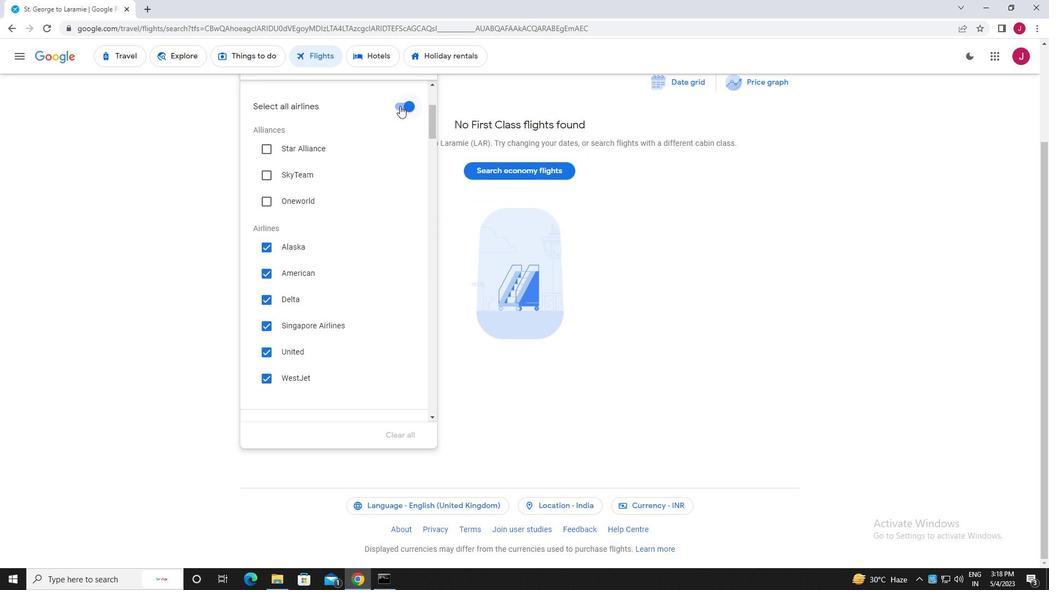 
Action: Mouse pressed left at (400, 106)
Screenshot: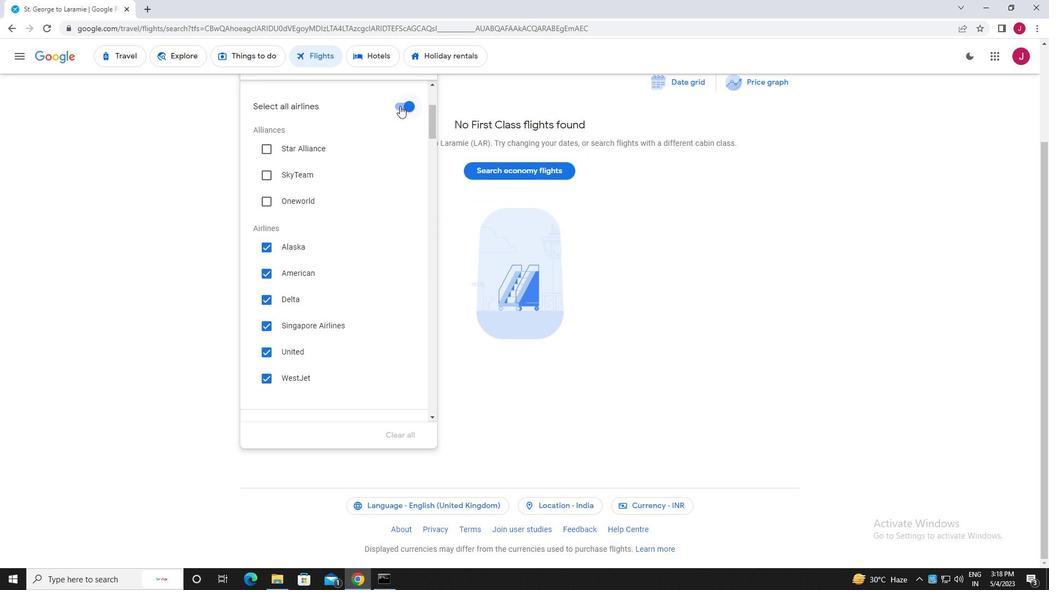 
Action: Mouse moved to (277, 171)
Screenshot: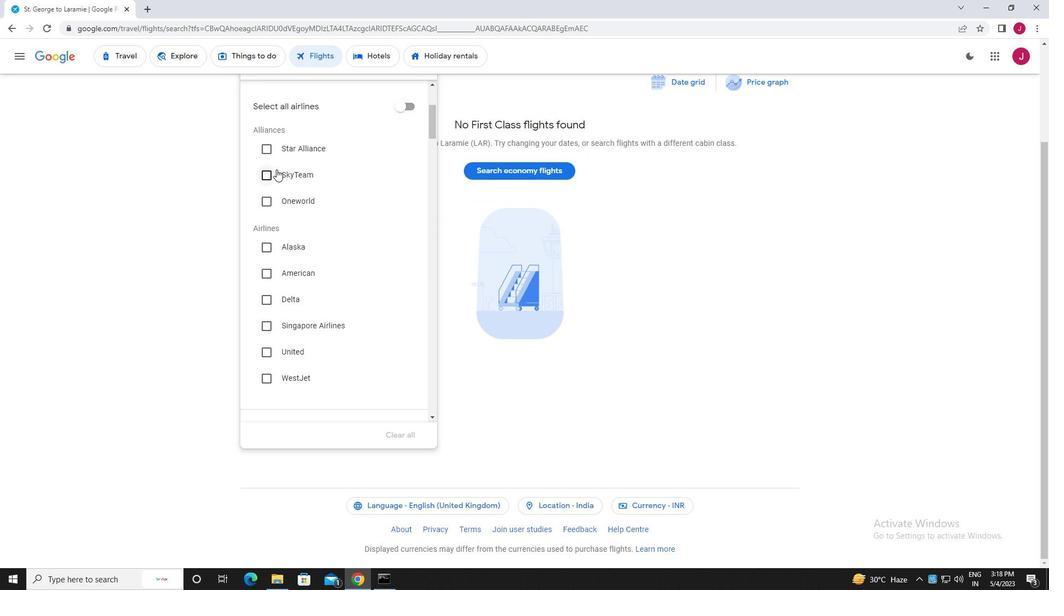 
Action: Mouse scrolled (277, 171) with delta (0, 0)
Screenshot: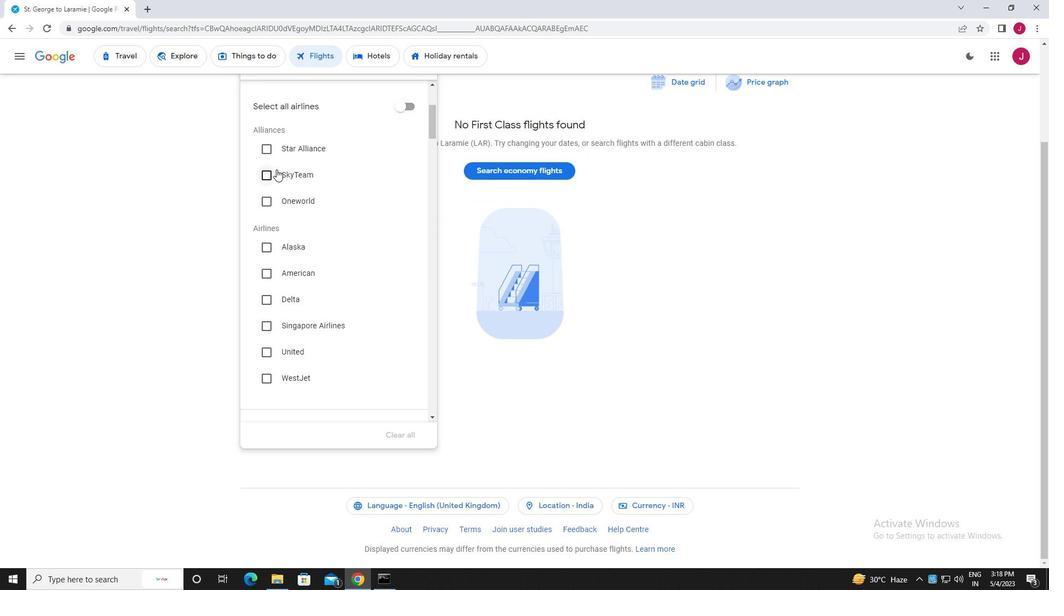 
Action: Mouse moved to (278, 176)
Screenshot: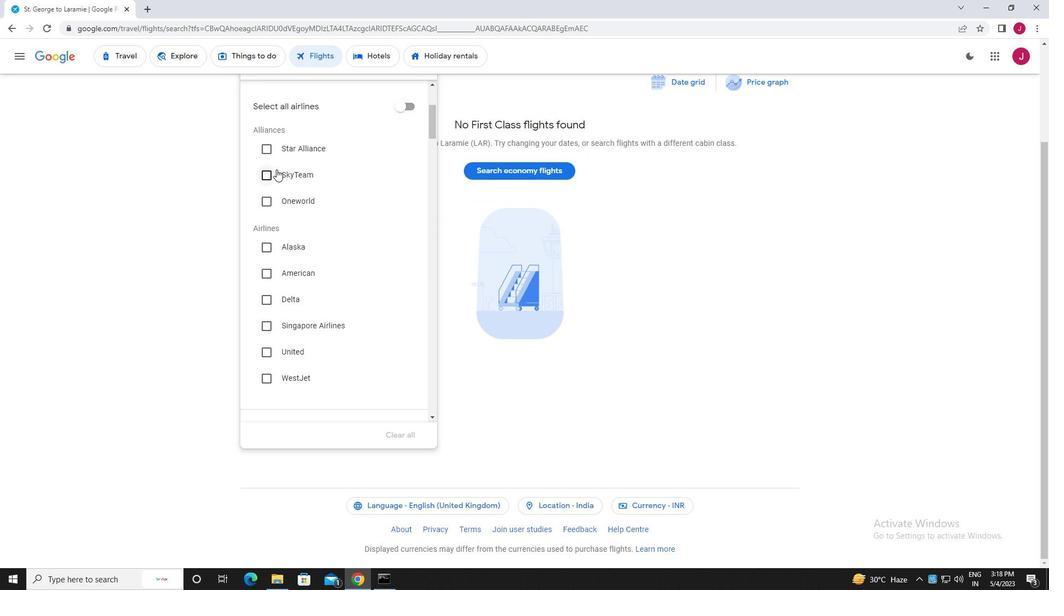 
Action: Mouse scrolled (278, 175) with delta (0, 0)
Screenshot: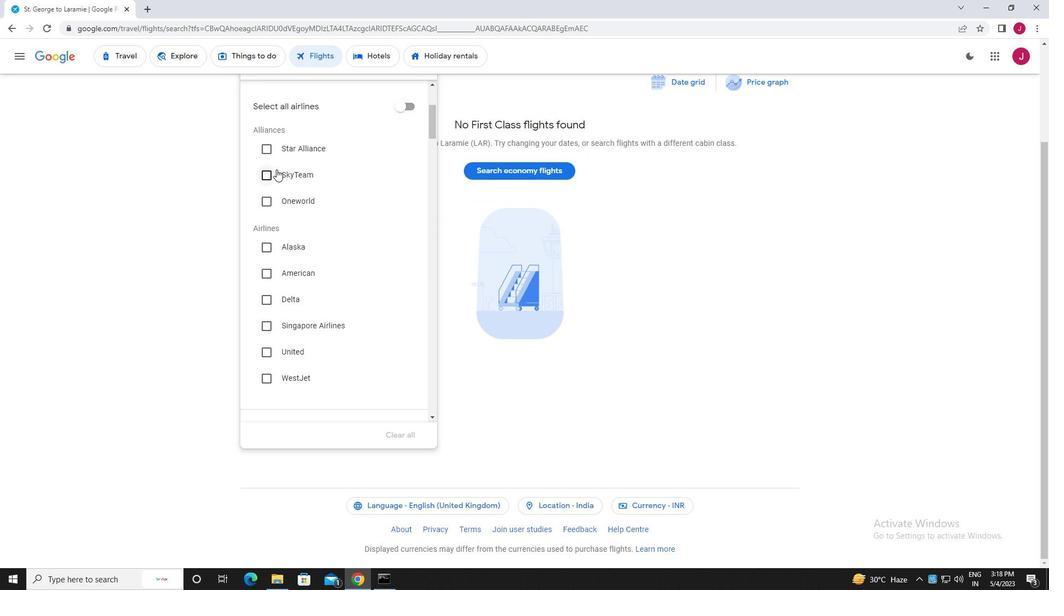 
Action: Mouse moved to (294, 207)
Screenshot: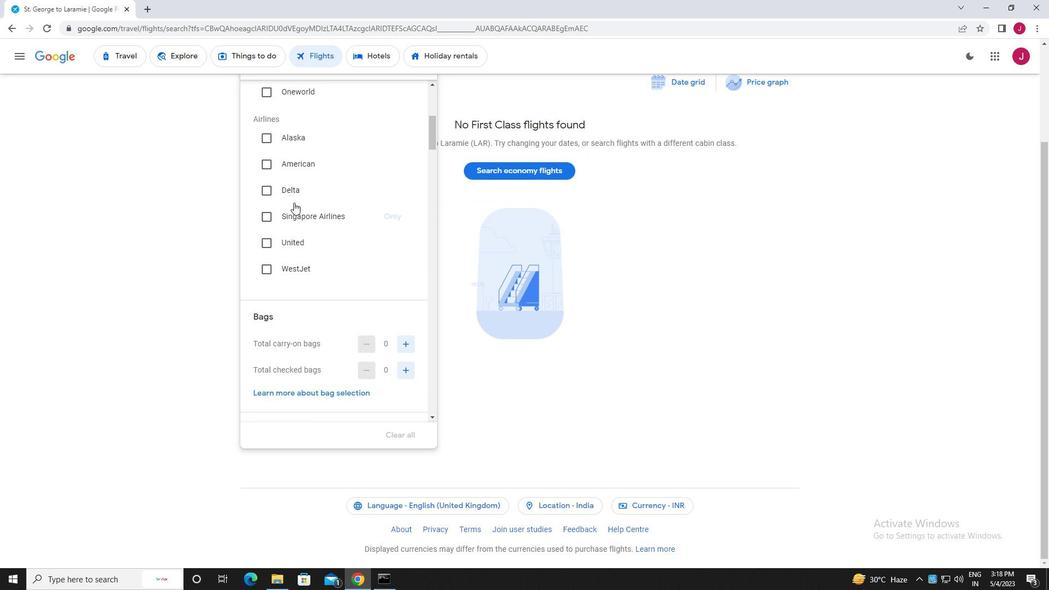 
Action: Mouse scrolled (294, 208) with delta (0, 0)
Screenshot: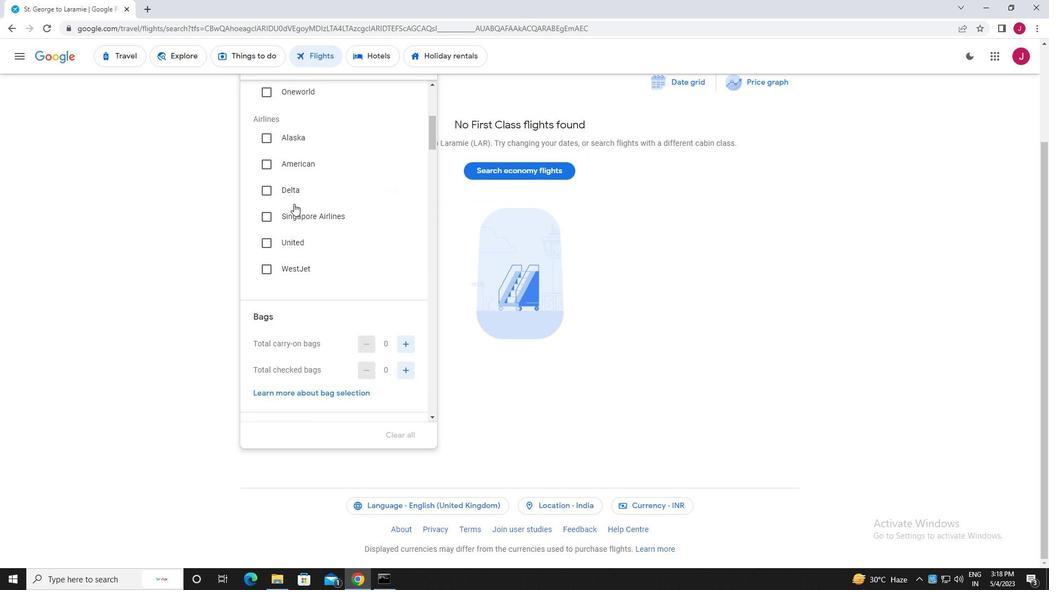 
Action: Mouse scrolled (294, 208) with delta (0, 0)
Screenshot: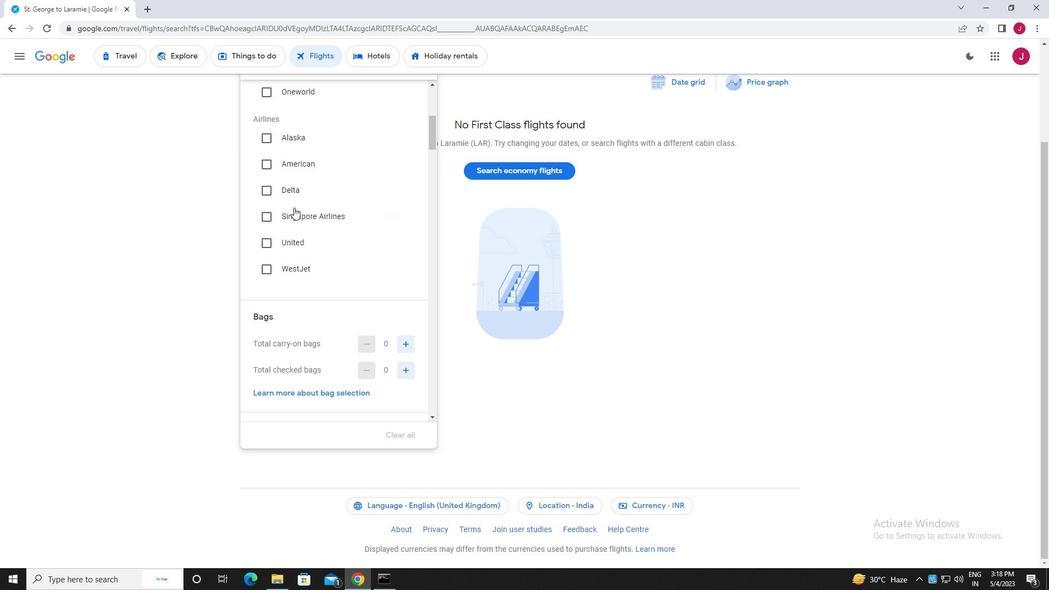 
Action: Mouse moved to (294, 191)
Screenshot: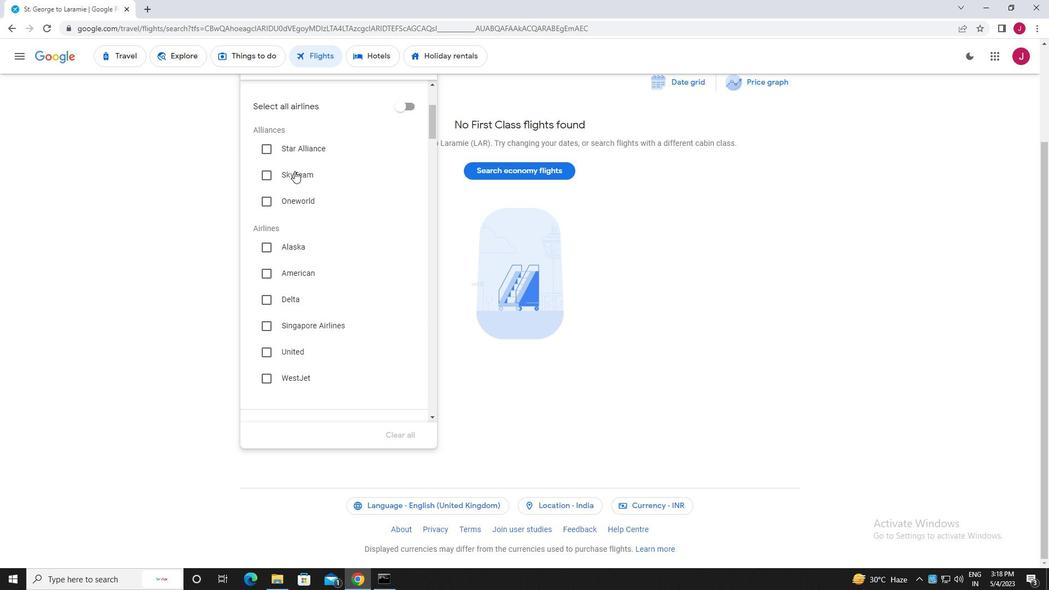 
Action: Mouse scrolled (294, 191) with delta (0, 0)
Screenshot: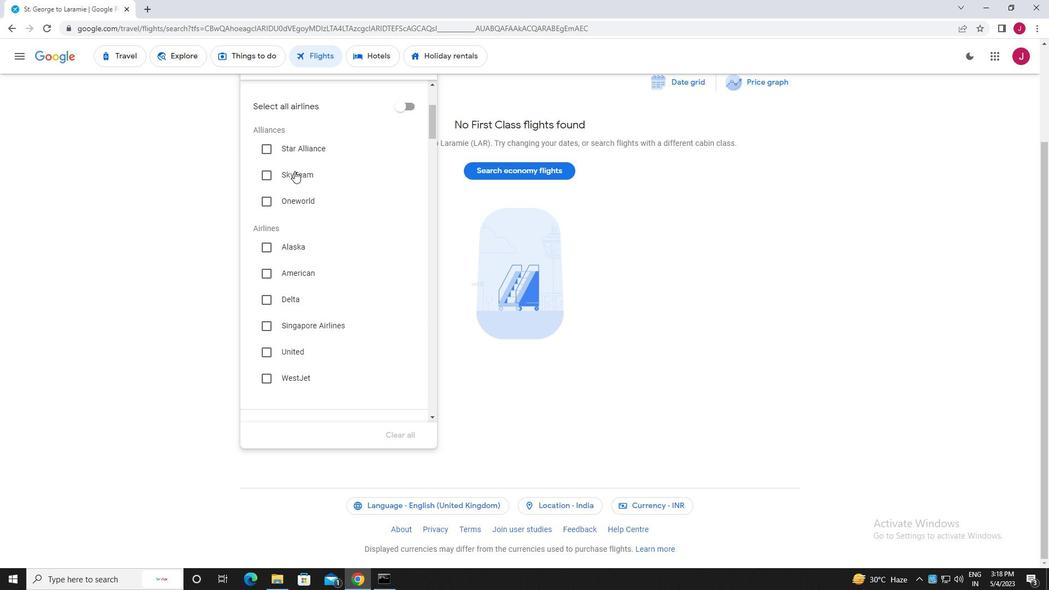 
Action: Mouse moved to (294, 197)
Screenshot: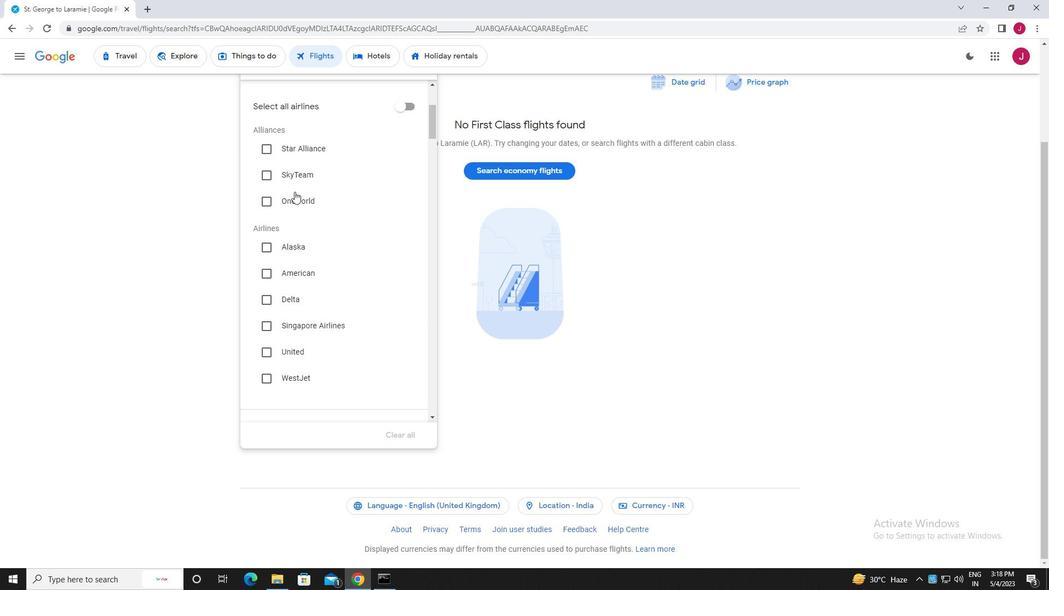 
Action: Mouse scrolled (294, 197) with delta (0, 0)
Screenshot: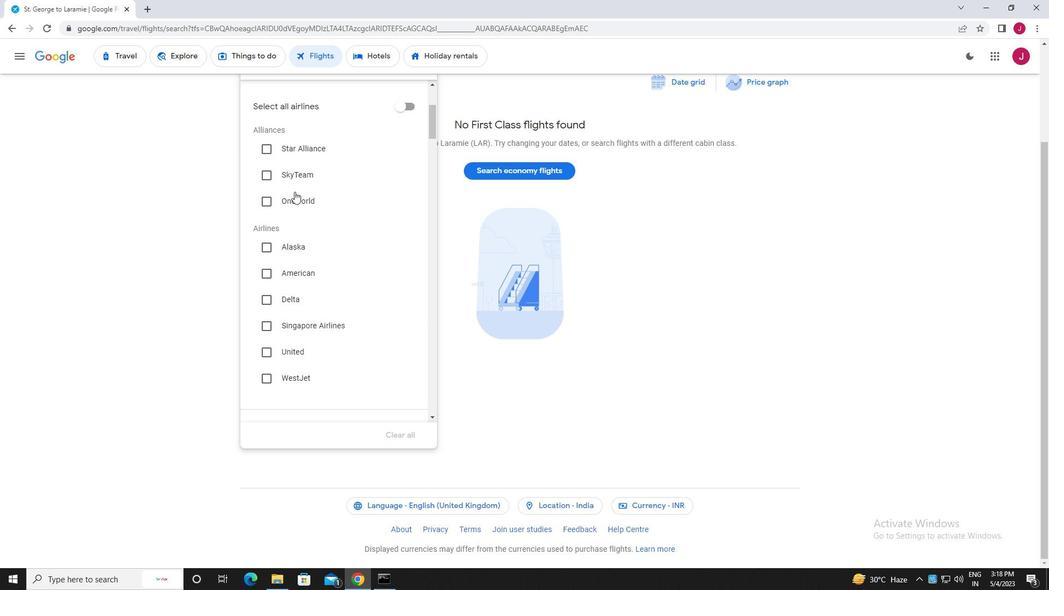 
Action: Mouse moved to (299, 235)
Screenshot: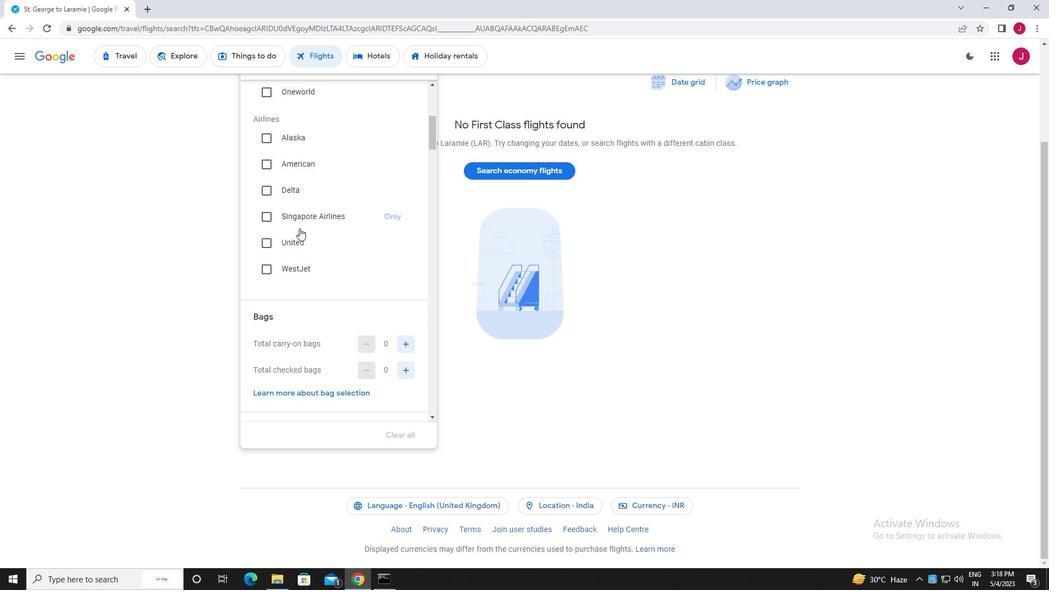 
Action: Mouse scrolled (299, 235) with delta (0, 0)
Screenshot: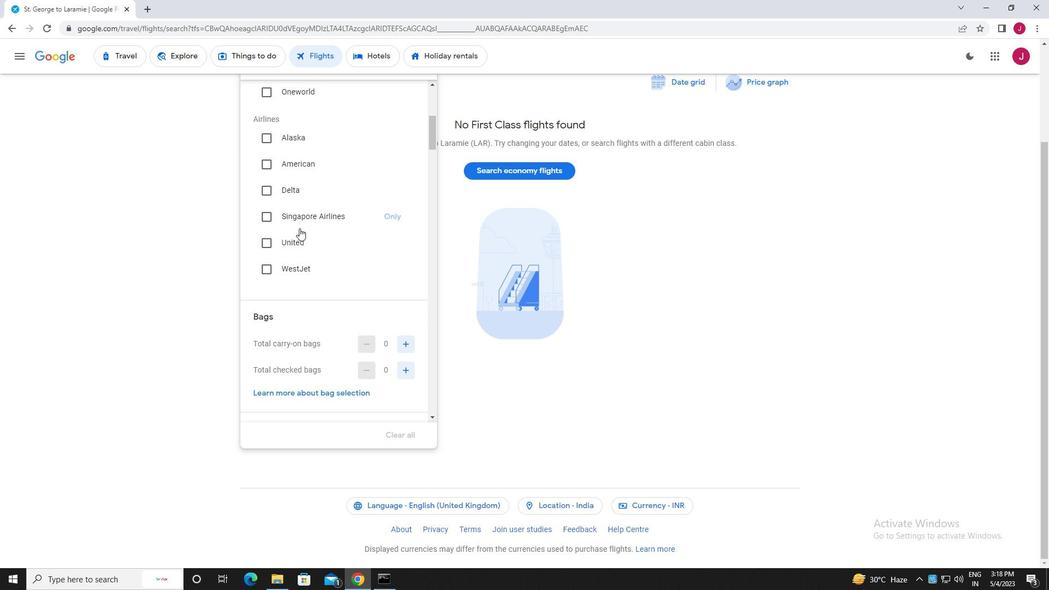 
Action: Mouse scrolled (299, 235) with delta (0, 0)
Screenshot: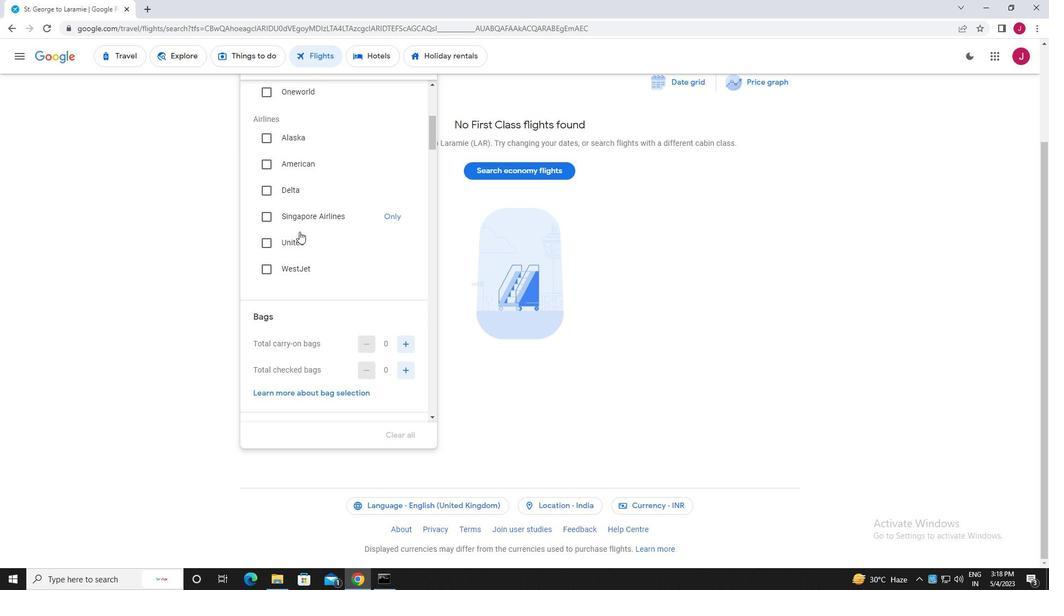 
Action: Mouse scrolled (299, 235) with delta (0, 0)
Screenshot: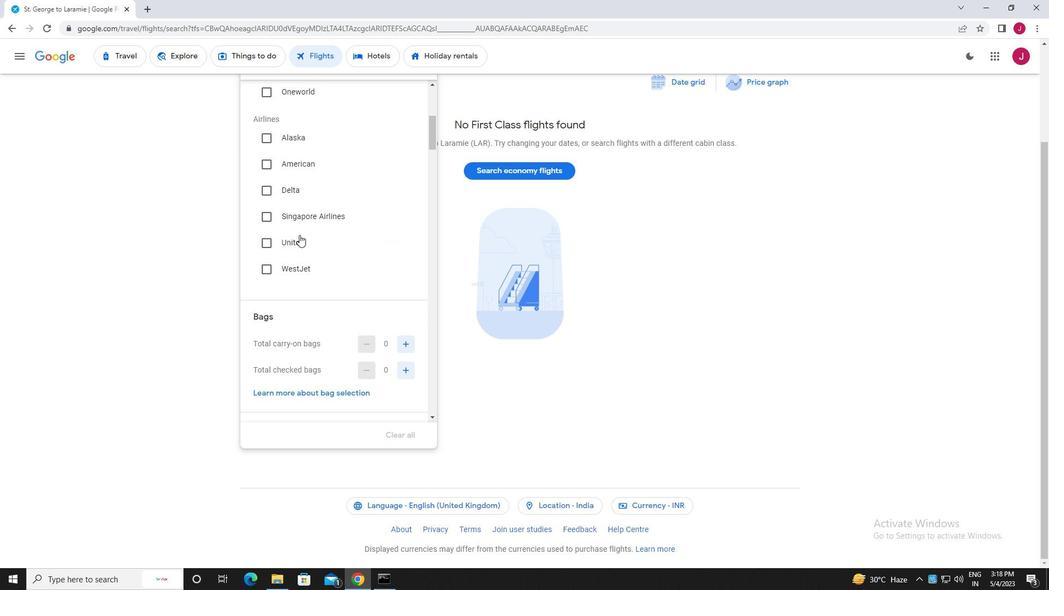 
Action: Mouse scrolled (299, 235) with delta (0, 0)
Screenshot: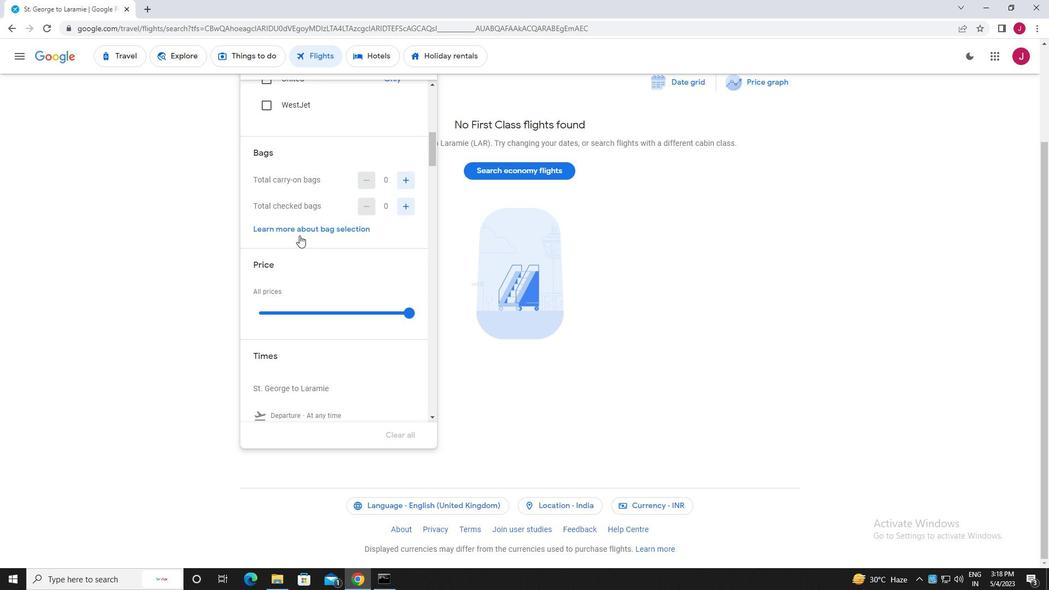 
Action: Mouse moved to (405, 152)
Screenshot: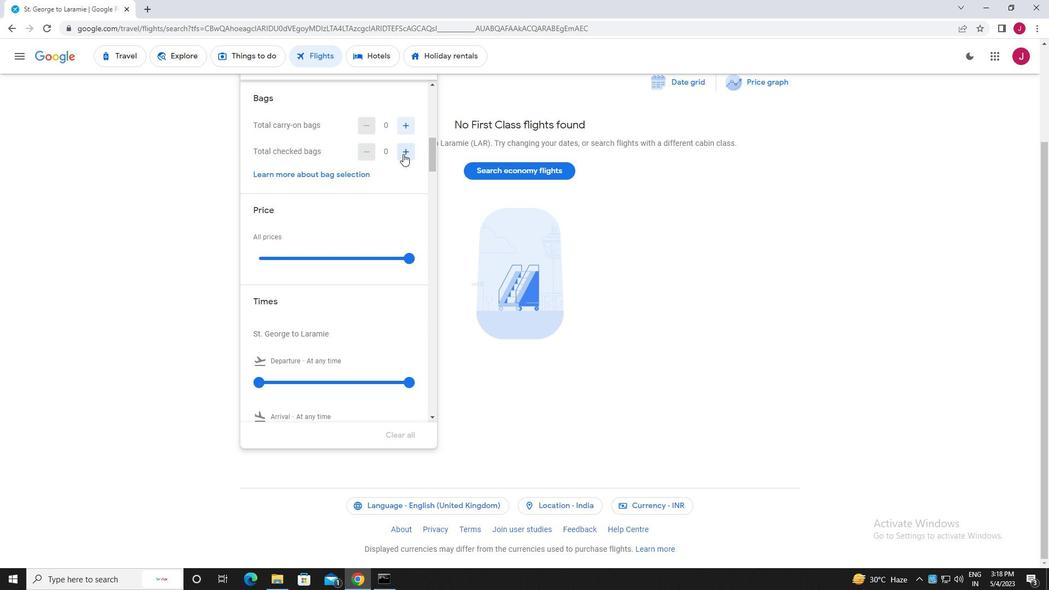
Action: Mouse pressed left at (405, 152)
Screenshot: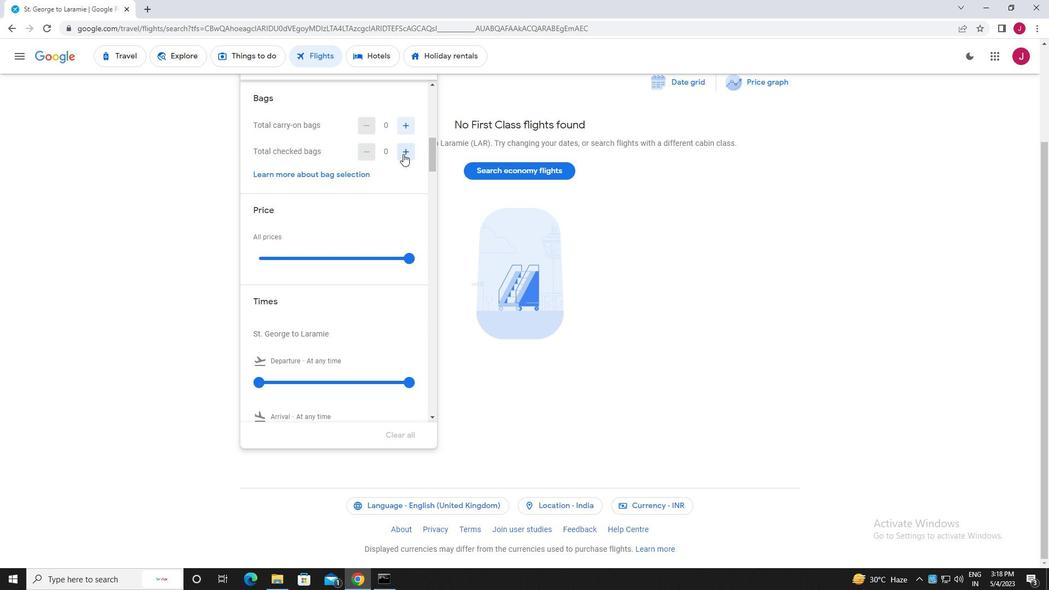 
Action: Mouse moved to (405, 152)
Screenshot: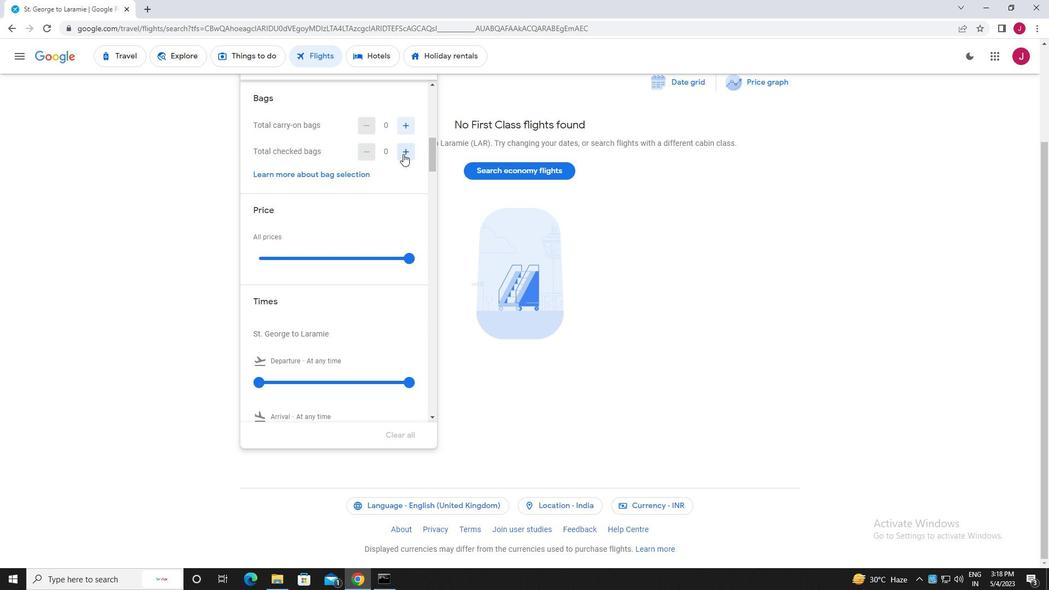 
Action: Mouse pressed left at (405, 152)
Screenshot: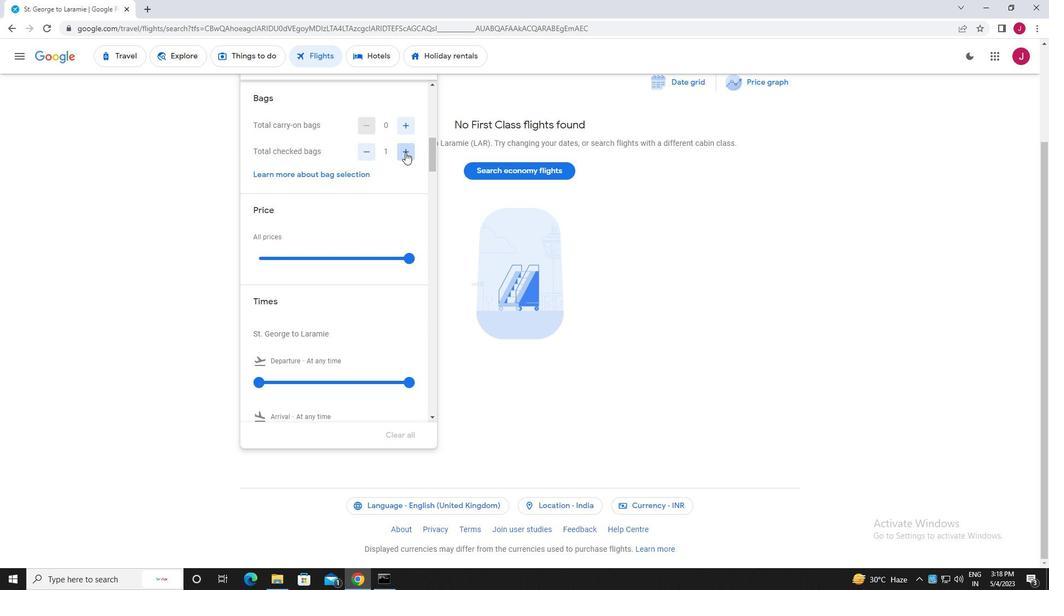 
Action: Mouse pressed left at (405, 152)
Screenshot: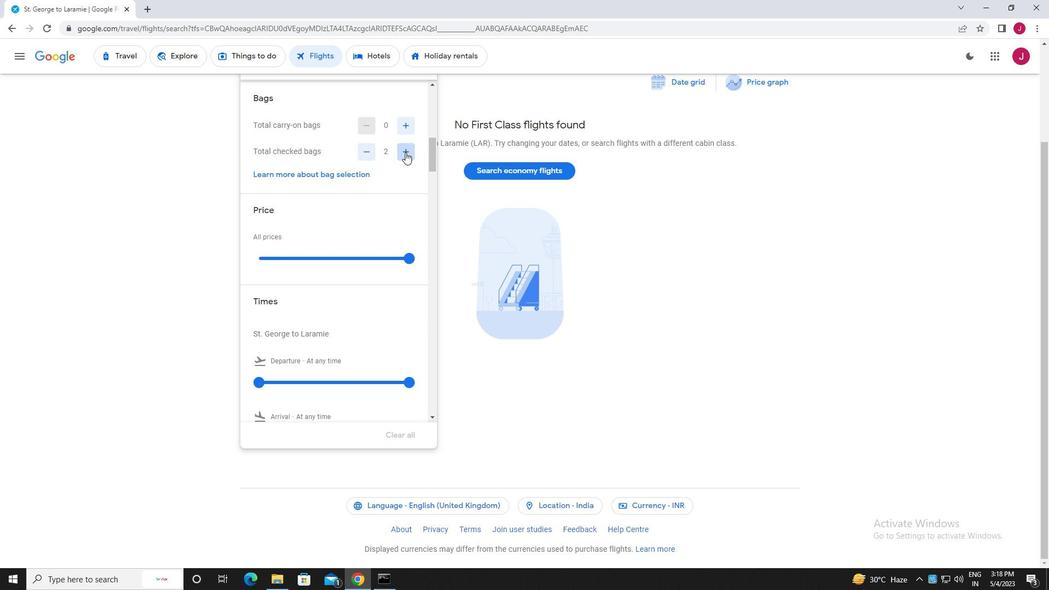 
Action: Mouse pressed left at (405, 152)
Screenshot: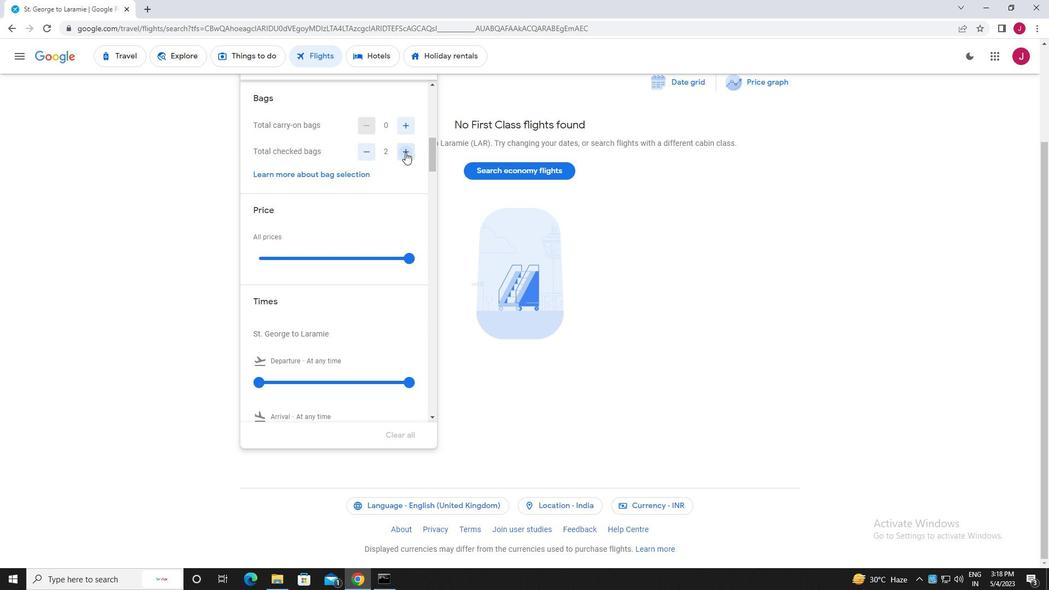 
Action: Mouse pressed left at (405, 152)
Screenshot: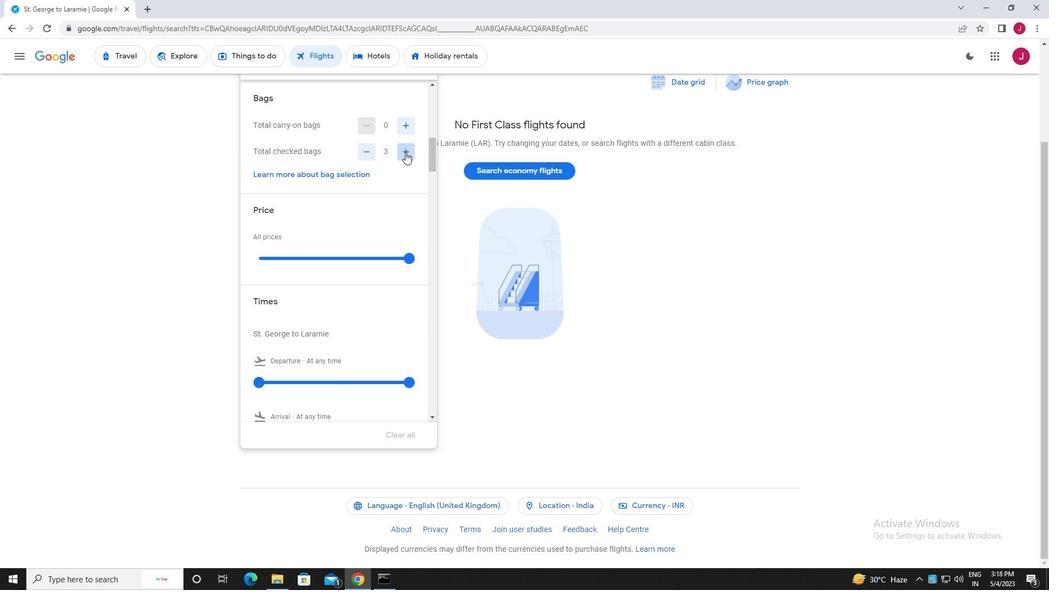 
Action: Mouse pressed left at (405, 152)
Screenshot: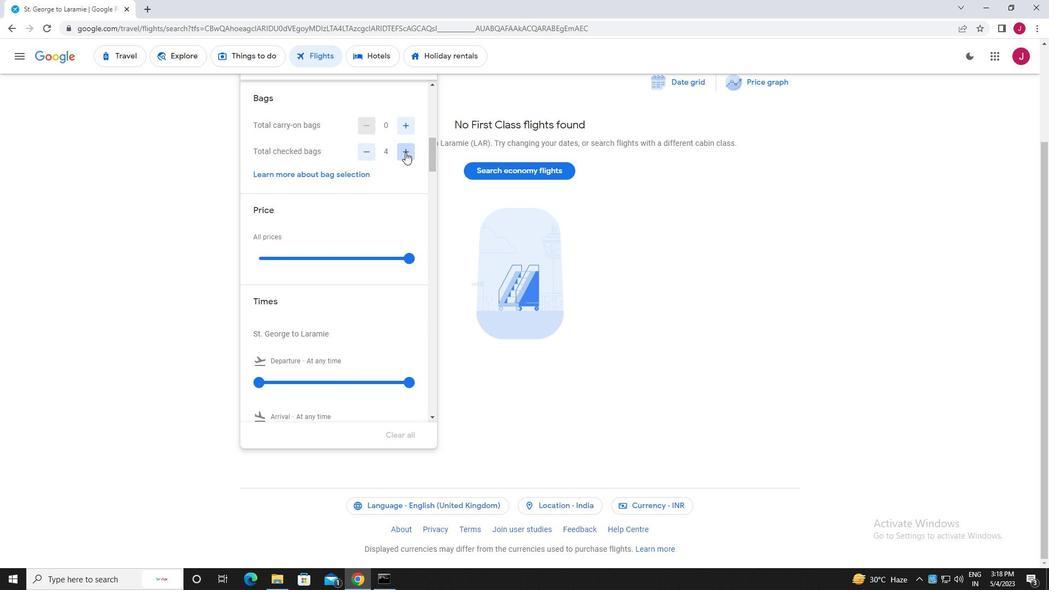 
Action: Mouse pressed left at (405, 152)
Screenshot: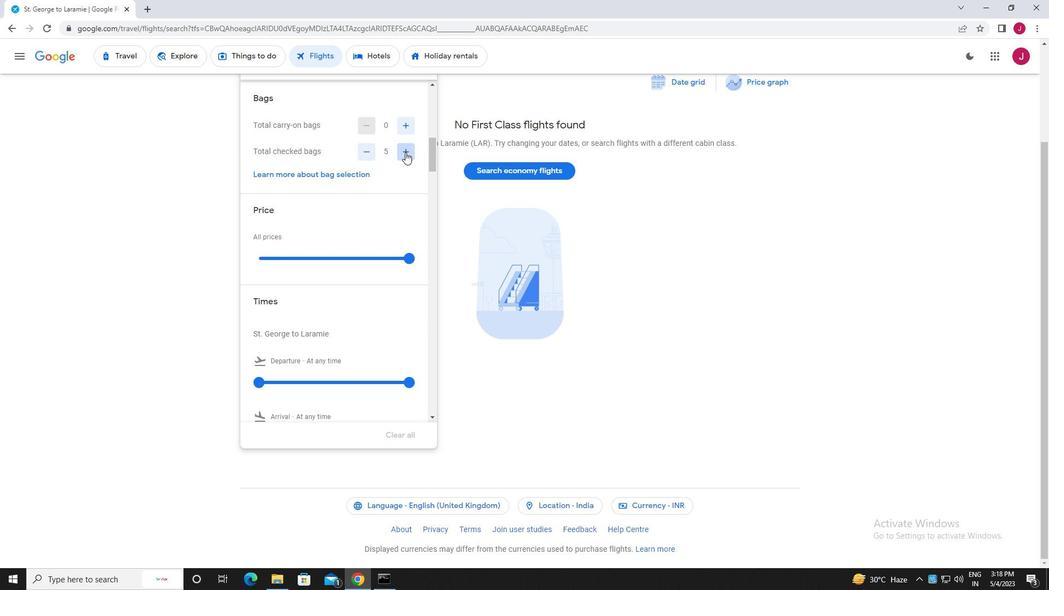 
Action: Mouse moved to (403, 185)
Screenshot: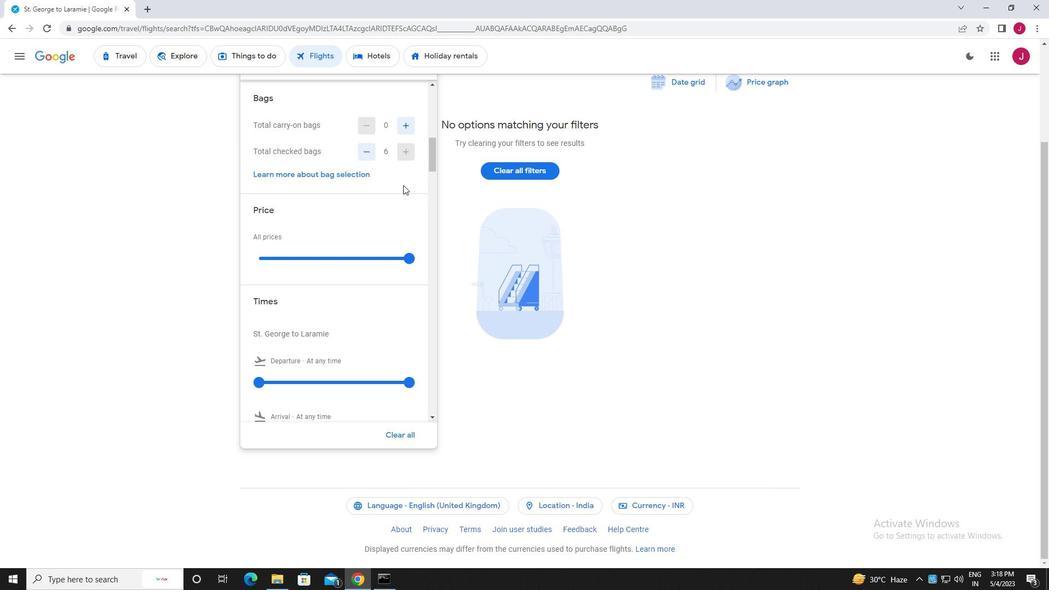
Action: Mouse scrolled (403, 185) with delta (0, 0)
Screenshot: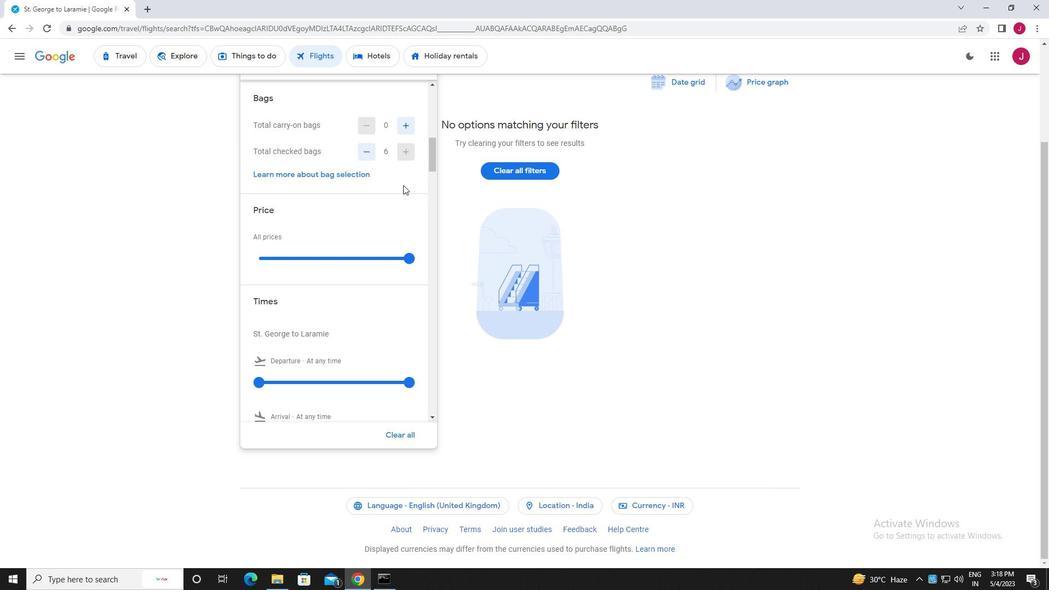 
Action: Mouse moved to (405, 188)
Screenshot: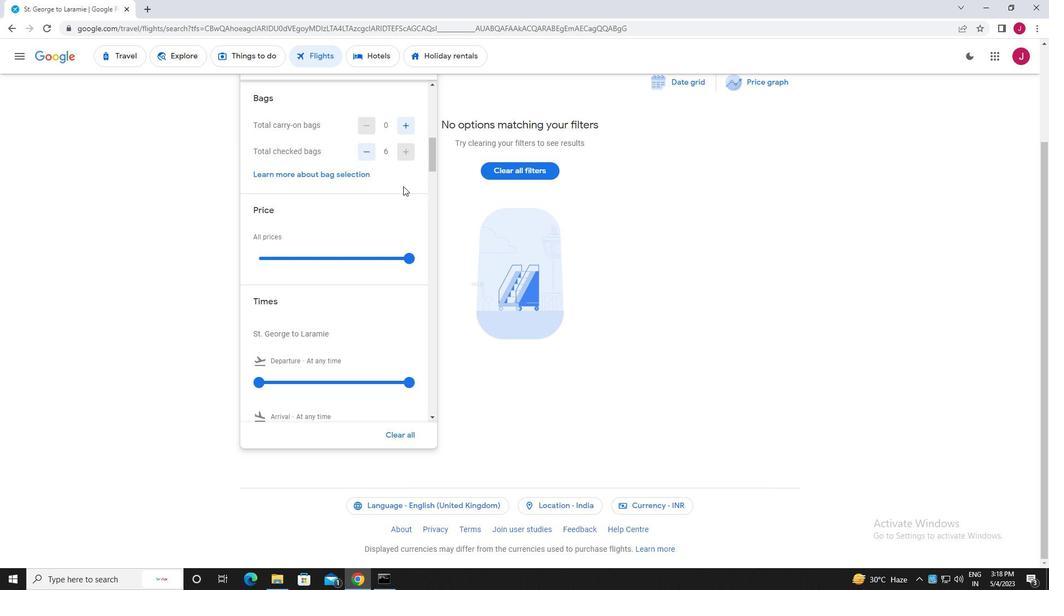 
Action: Mouse scrolled (405, 187) with delta (0, 0)
Screenshot: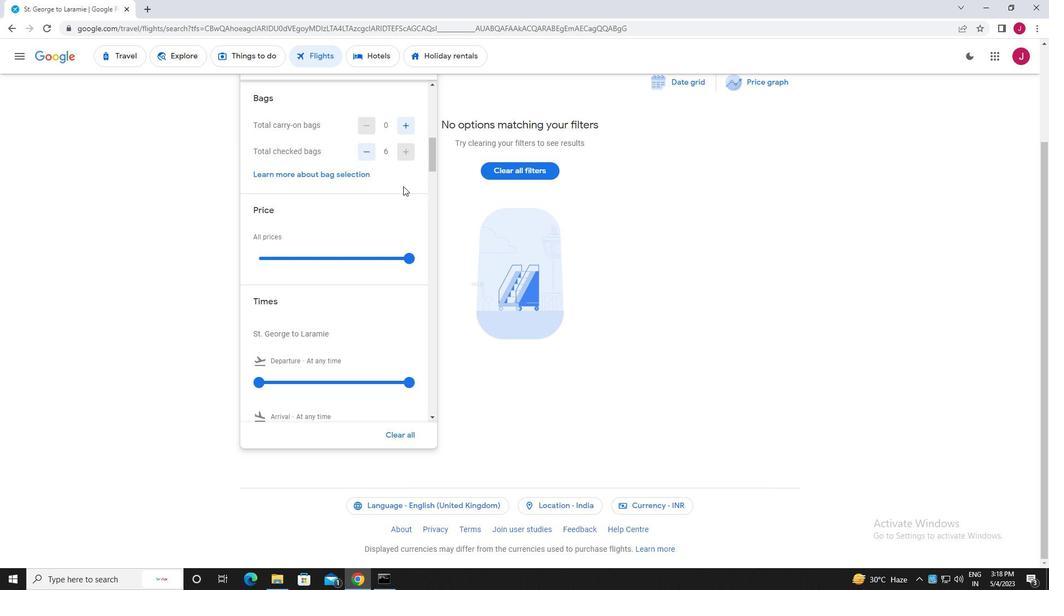 
Action: Mouse moved to (409, 149)
Screenshot: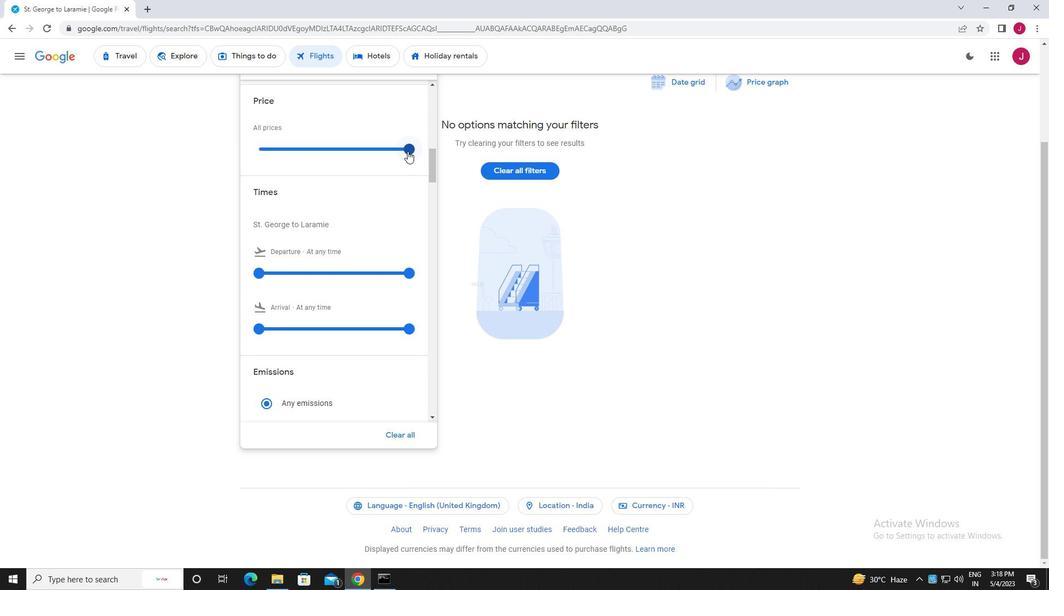 
Action: Mouse pressed left at (409, 149)
Screenshot: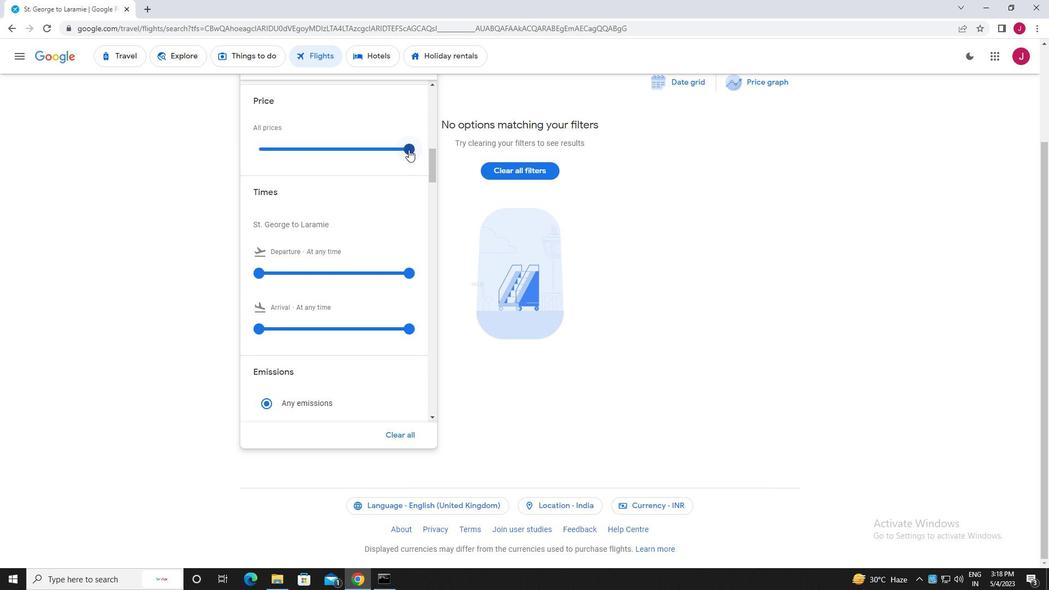 
Action: Mouse moved to (408, 149)
Screenshot: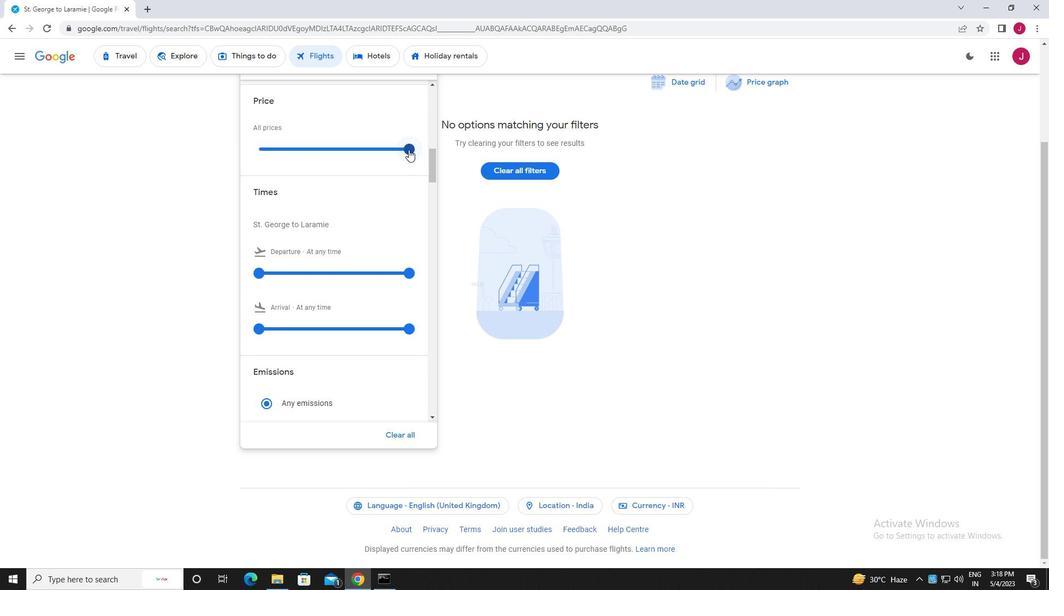 
Action: Mouse scrolled (408, 149) with delta (0, 0)
Screenshot: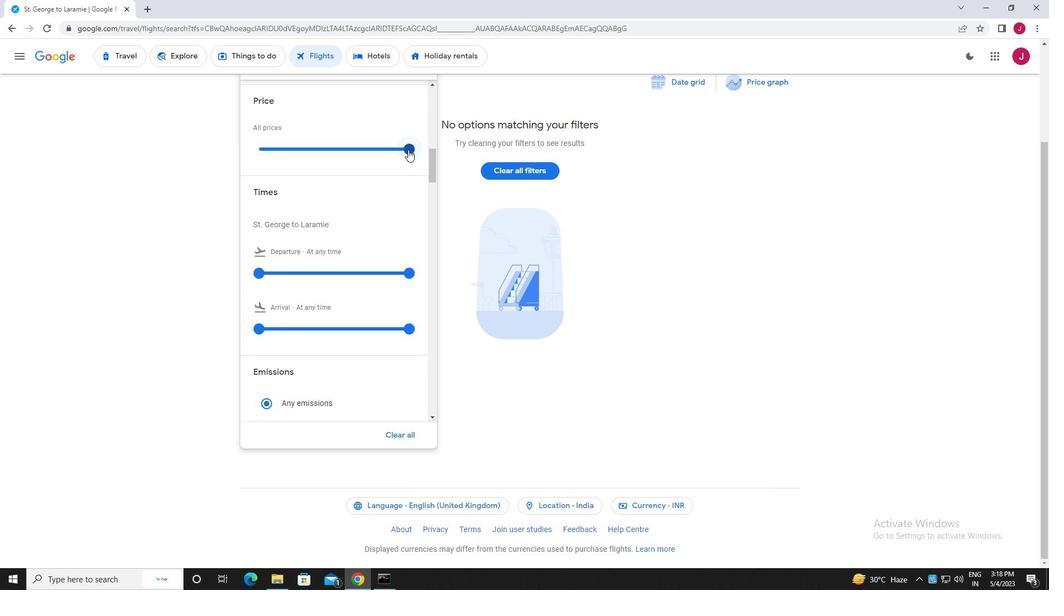 
Action: Mouse scrolled (408, 149) with delta (0, 0)
Screenshot: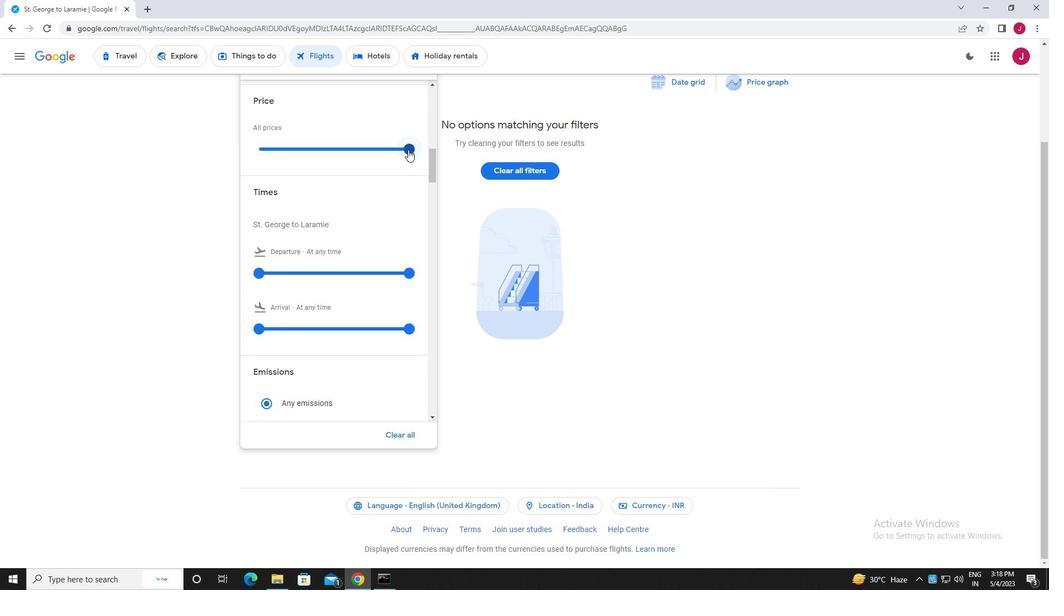 
Action: Mouse moved to (257, 164)
Screenshot: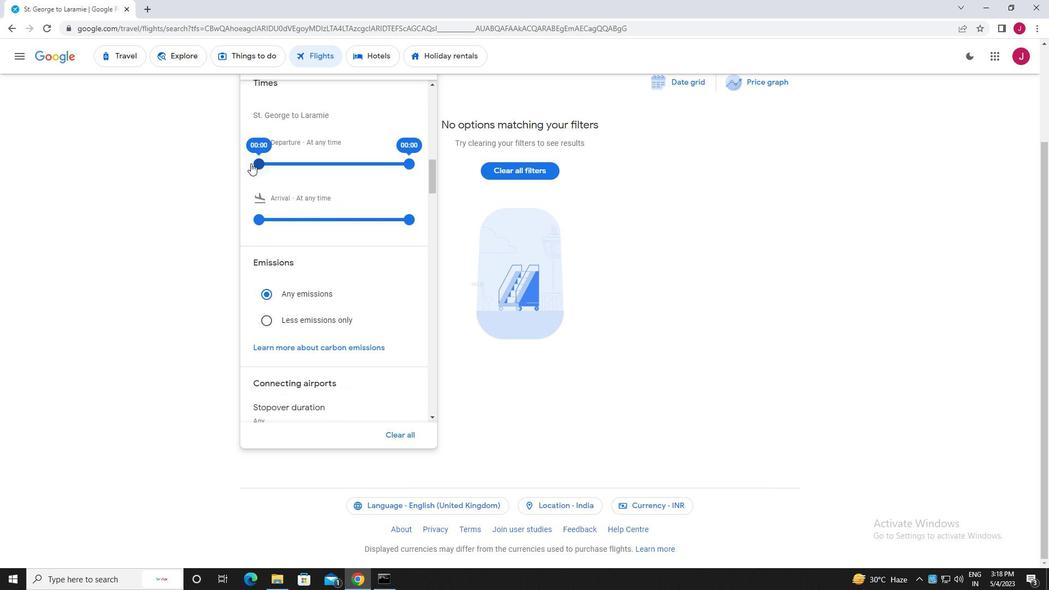 
Action: Mouse pressed left at (257, 164)
Screenshot: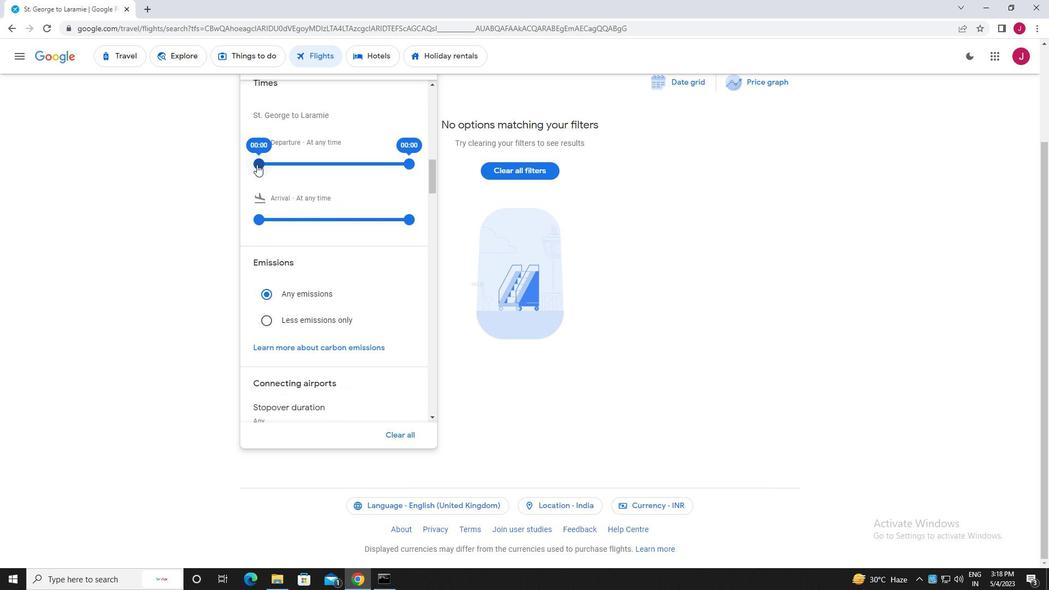 
Action: Mouse moved to (413, 189)
Screenshot: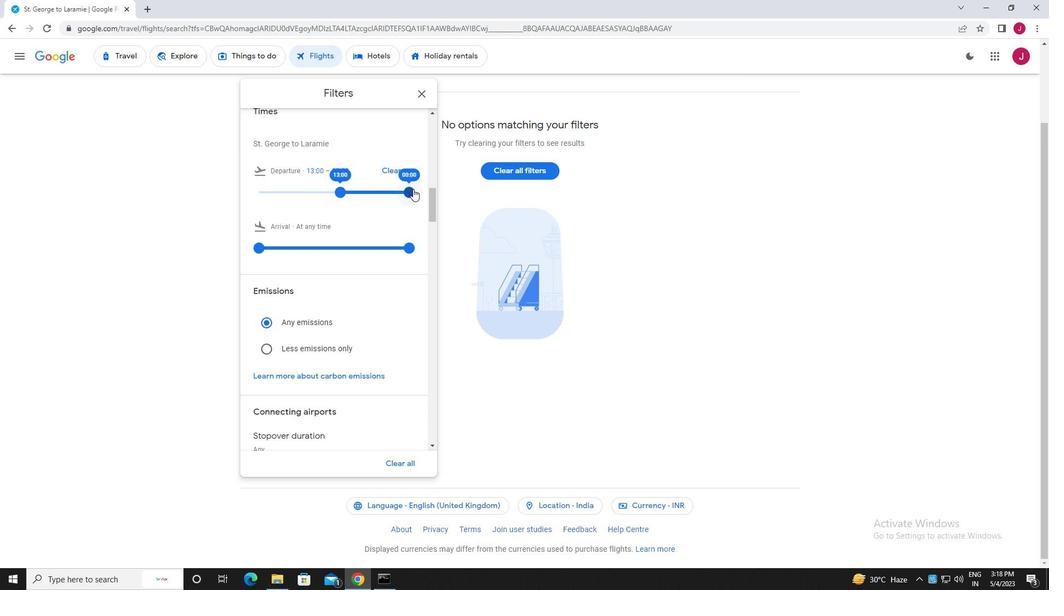 
Action: Mouse pressed left at (413, 189)
Screenshot: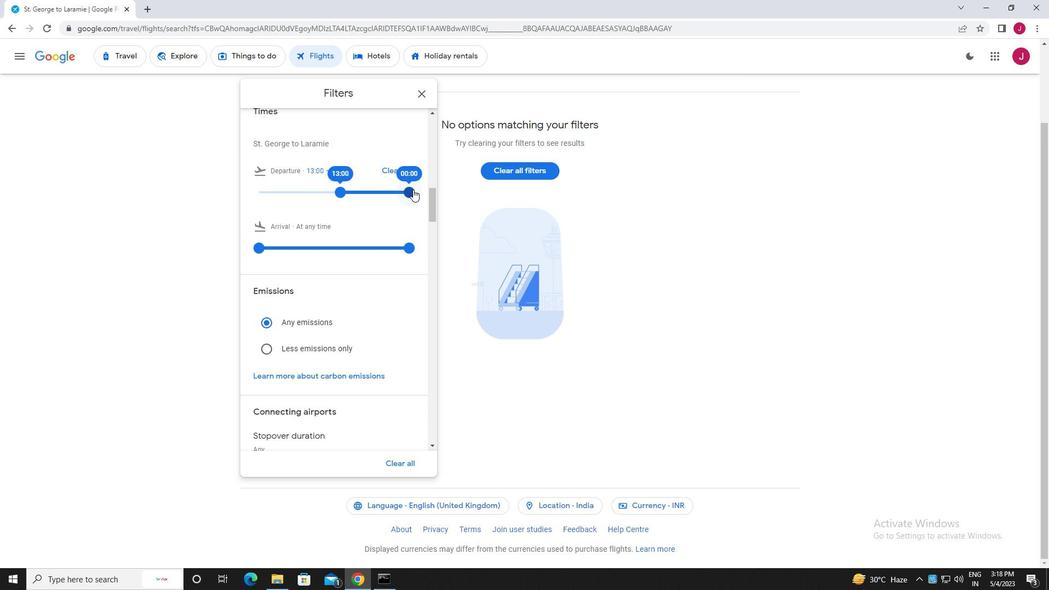 
Action: Mouse moved to (422, 95)
Screenshot: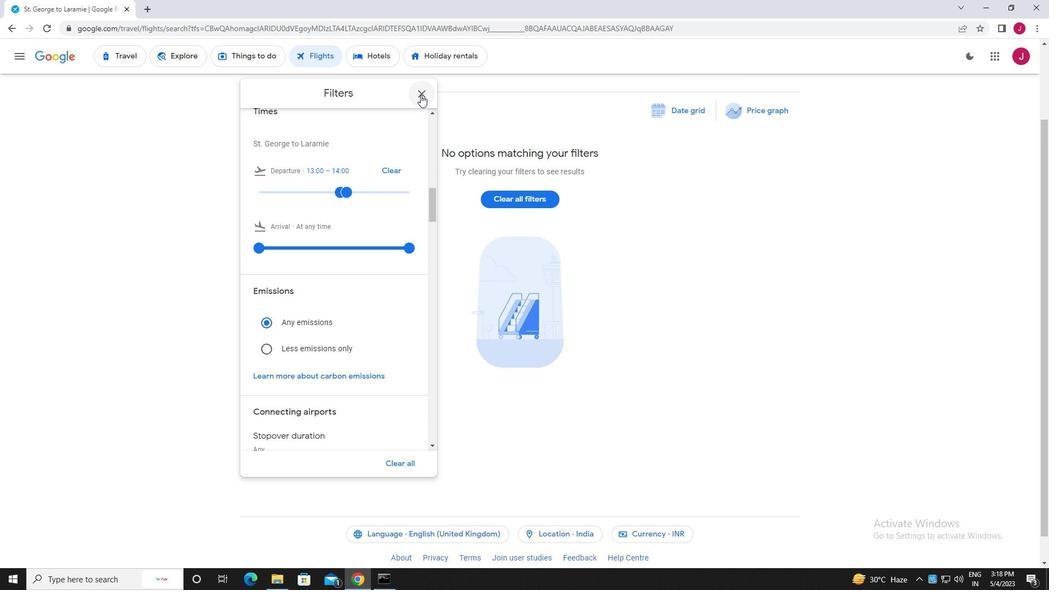 
Action: Mouse pressed left at (422, 95)
Screenshot: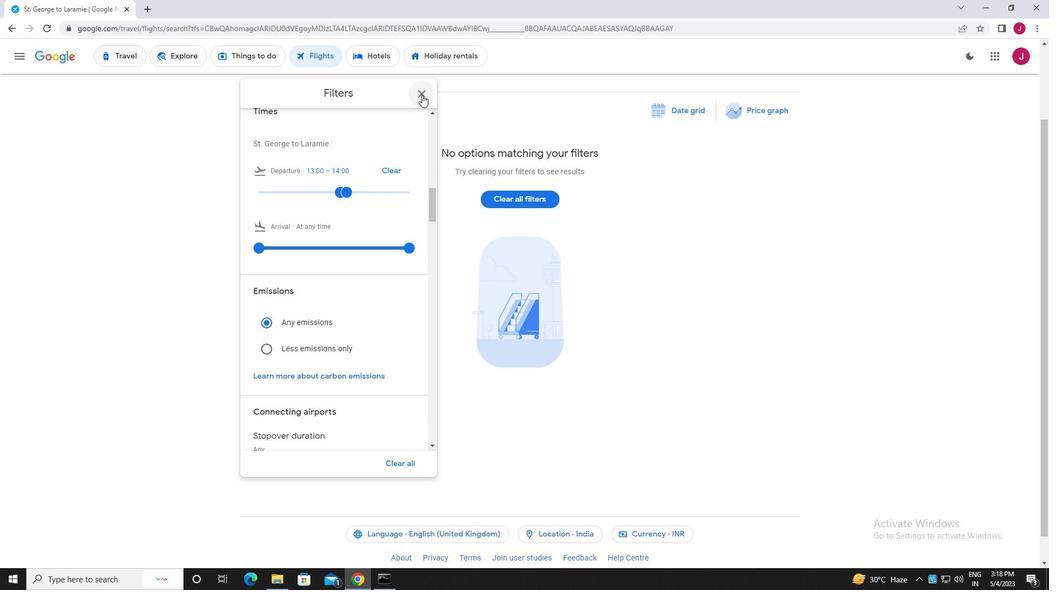 
Action: Mouse moved to (422, 95)
Screenshot: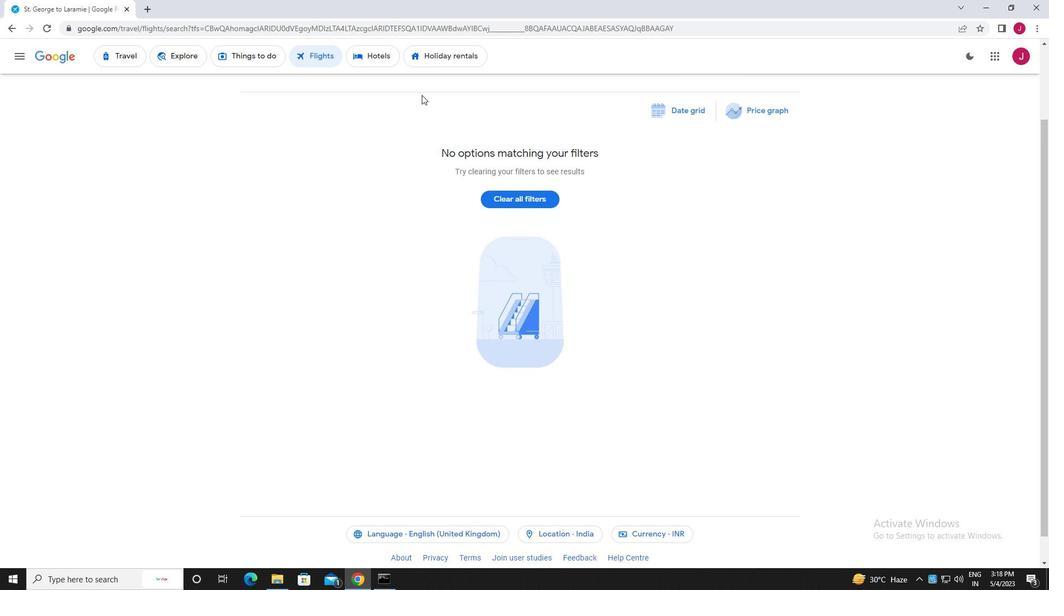 
